 Task: Add an event with the title Second Project Evaluation and Lessons Learned Discussion, date '2024/03/04', time 7:30 AM to 9:30 AMand add a description: Emphasize the significance of clear communication throughout the exercise. Encourage catchers to use verbal cues, such as Ready? or Fall when ready, to establish a synchronized rhythm., put the event into Orange category . Add location for the event as: Glasgow, UK, logged in from the account softage.8@softage.netand send the event invitation to softage.6@softage.net and softage.7@softage.net. Set a reminder for the event 15 minutes before
Action: Mouse moved to (113, 153)
Screenshot: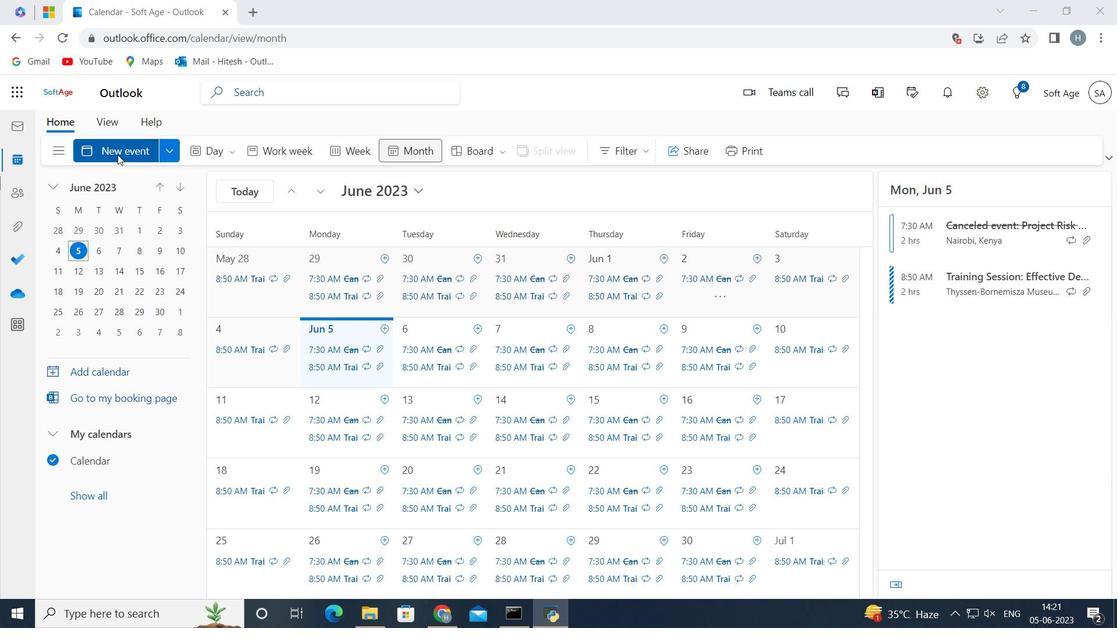 
Action: Mouse pressed left at (113, 153)
Screenshot: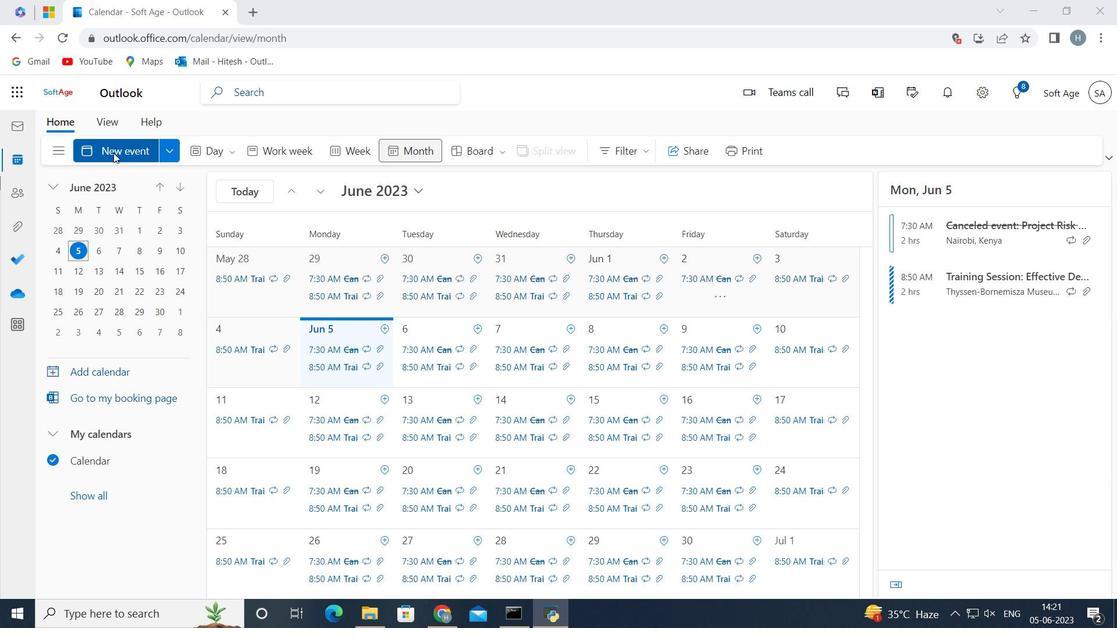 
Action: Mouse moved to (342, 236)
Screenshot: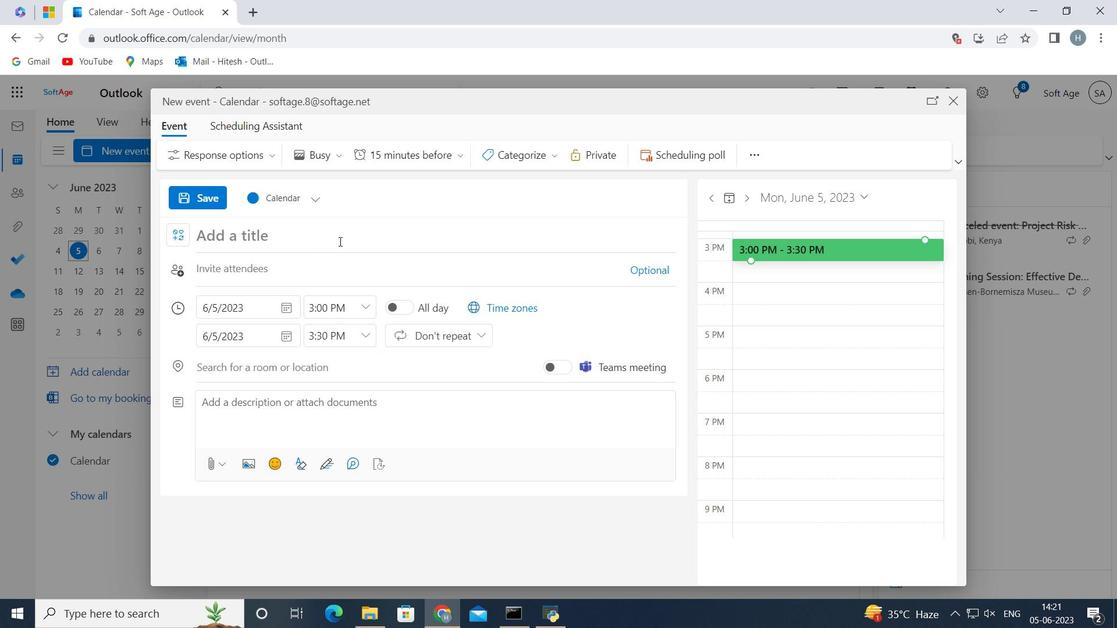 
Action: Mouse pressed left at (342, 236)
Screenshot: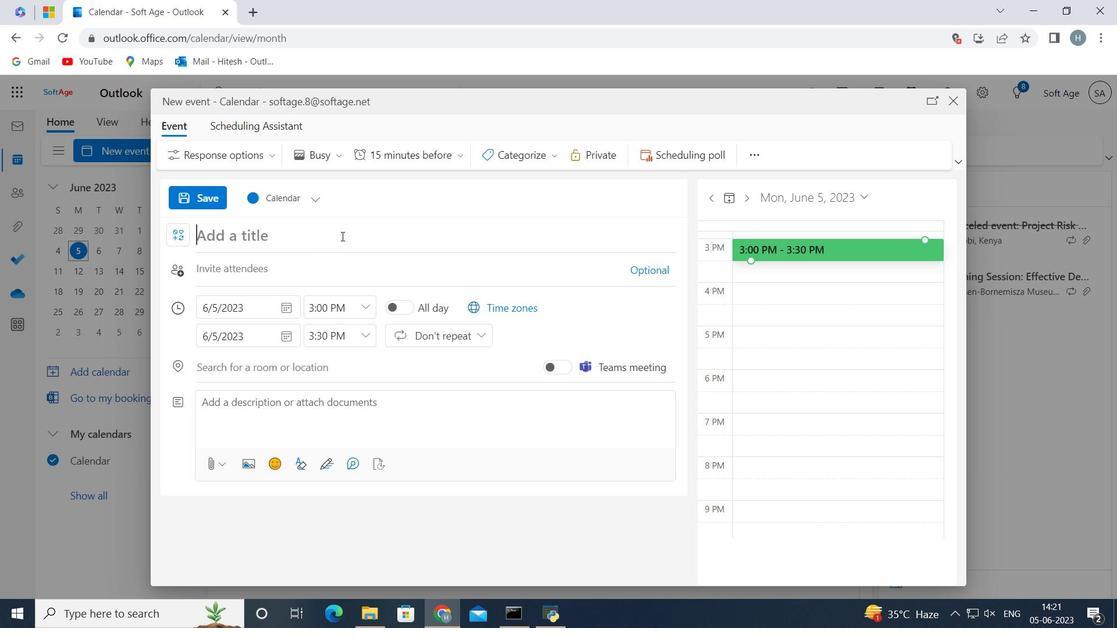 
Action: Key pressed <Key.shift>S
Screenshot: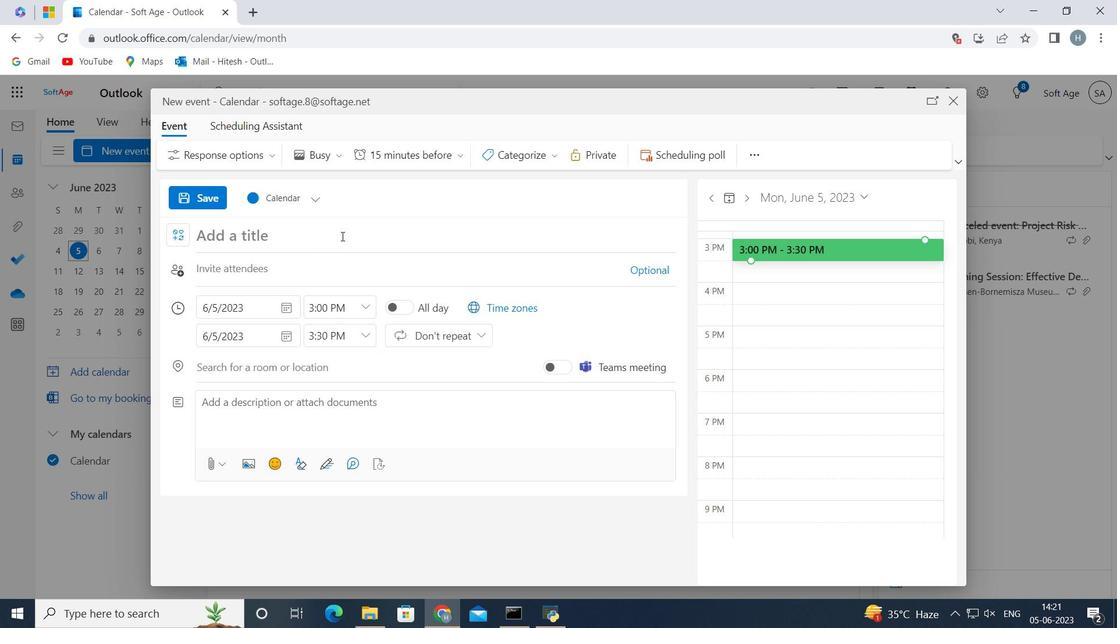 
Action: Mouse moved to (342, 235)
Screenshot: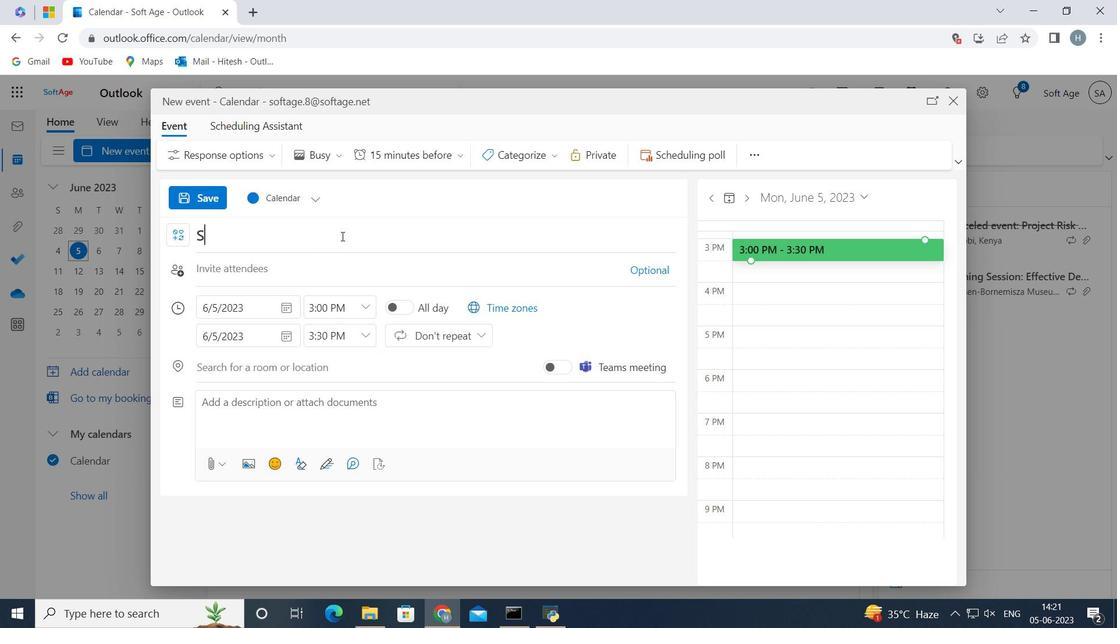 
Action: Key pressed econd<Key.space><Key.shift>Project<Key.space><Key.shift>Evaluation<Key.space>and<Key.space><Key.shift>Lessons<Key.space><Key.shift>Learned<Key.space><Key.shift>Discussion<Key.space>
Screenshot: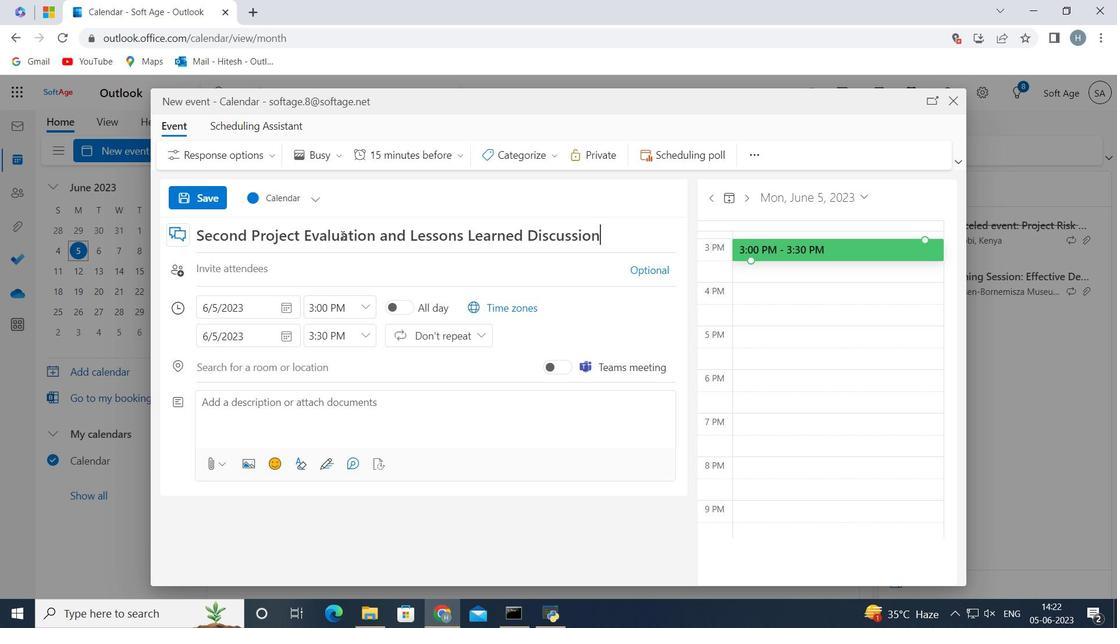 
Action: Mouse moved to (286, 311)
Screenshot: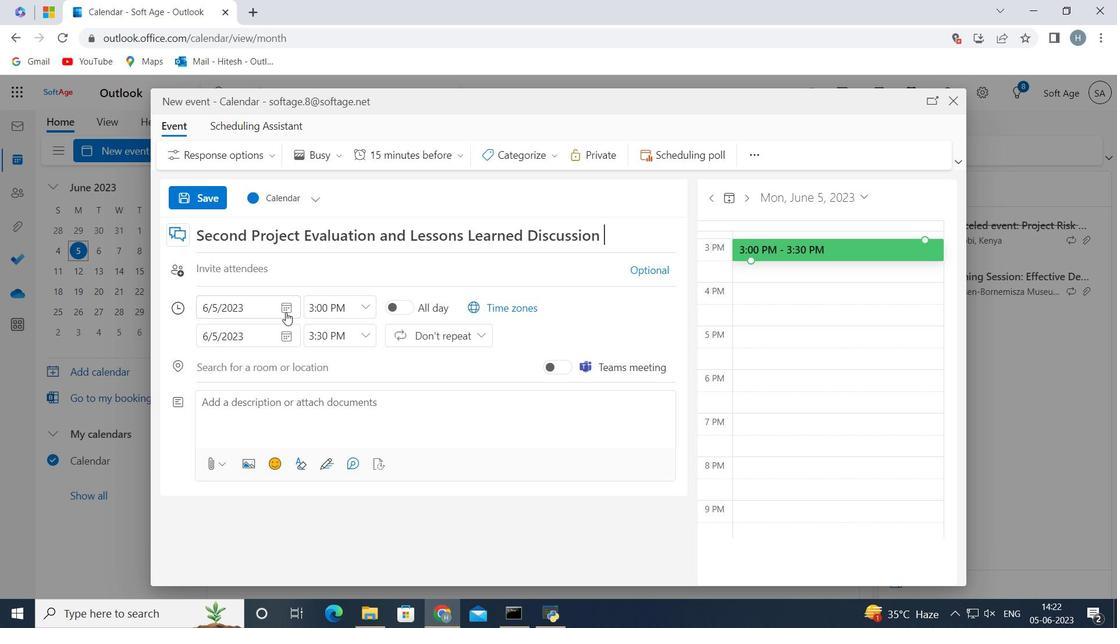 
Action: Mouse pressed left at (286, 311)
Screenshot: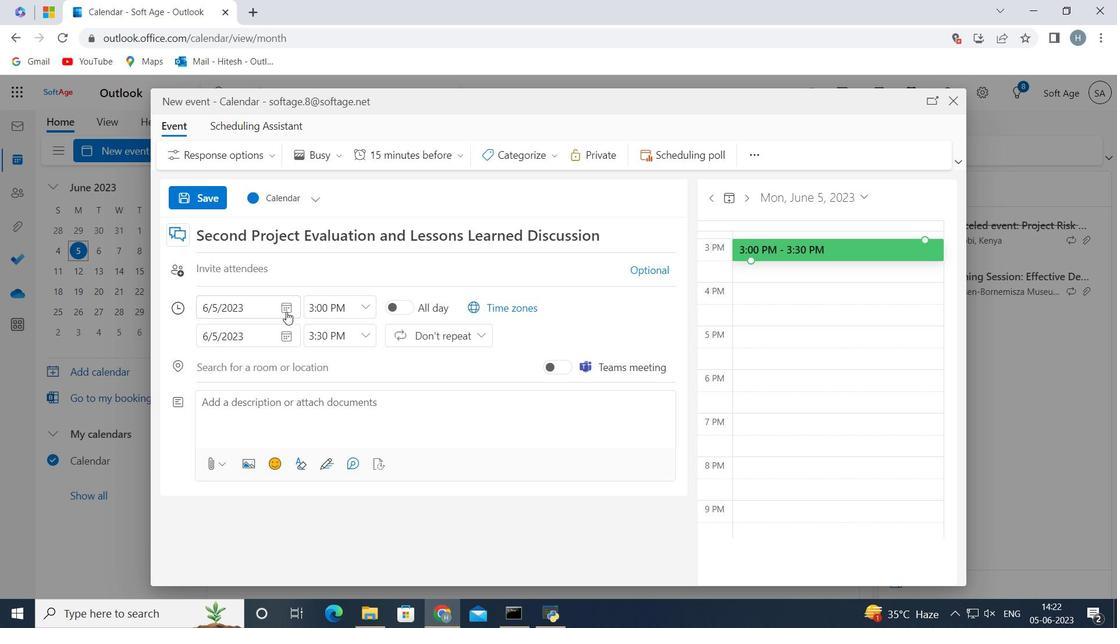 
Action: Mouse moved to (246, 339)
Screenshot: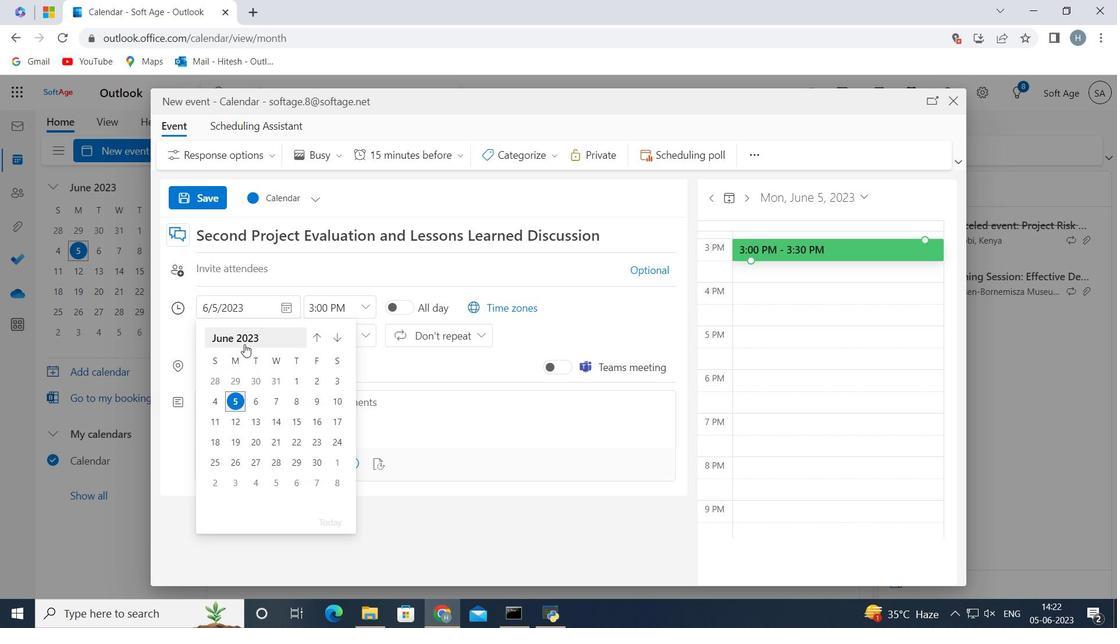 
Action: Mouse pressed left at (246, 339)
Screenshot: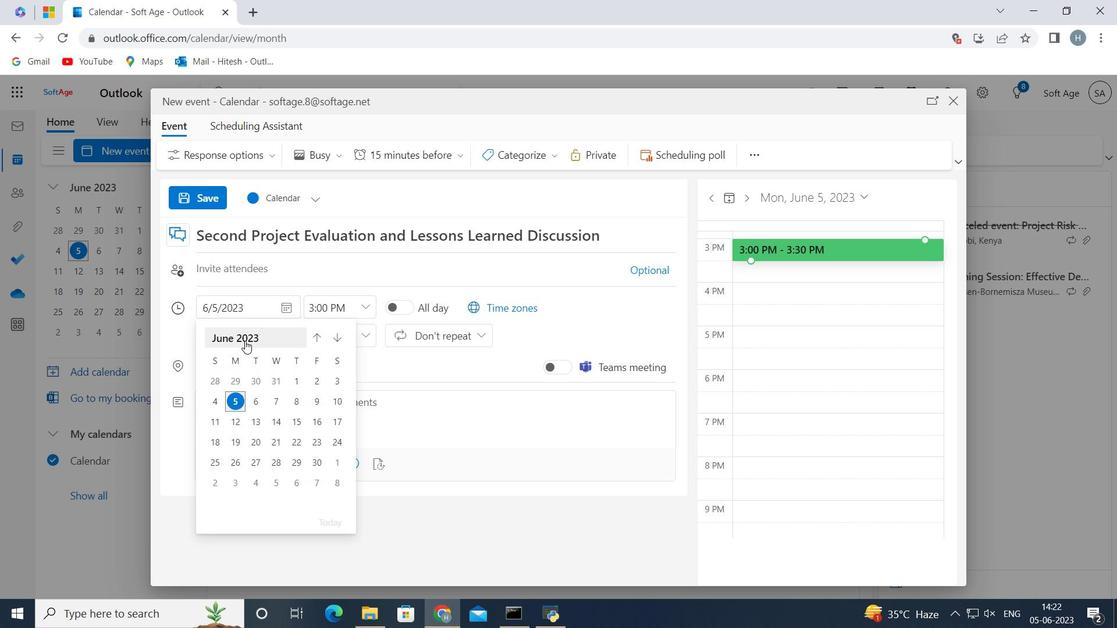 
Action: Mouse pressed left at (246, 339)
Screenshot: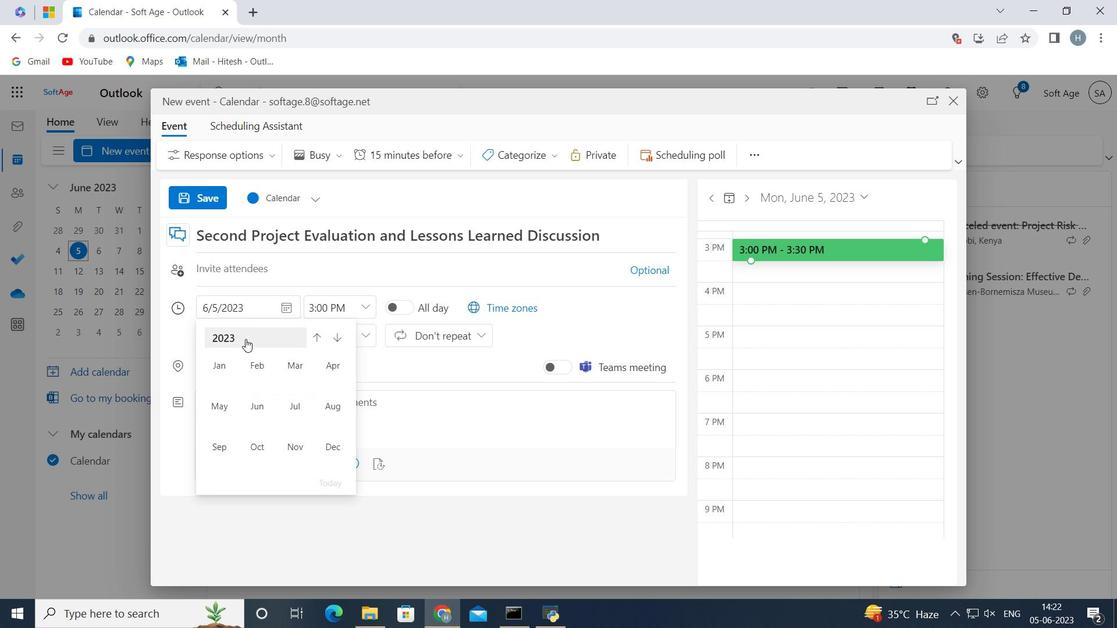 
Action: Mouse moved to (215, 406)
Screenshot: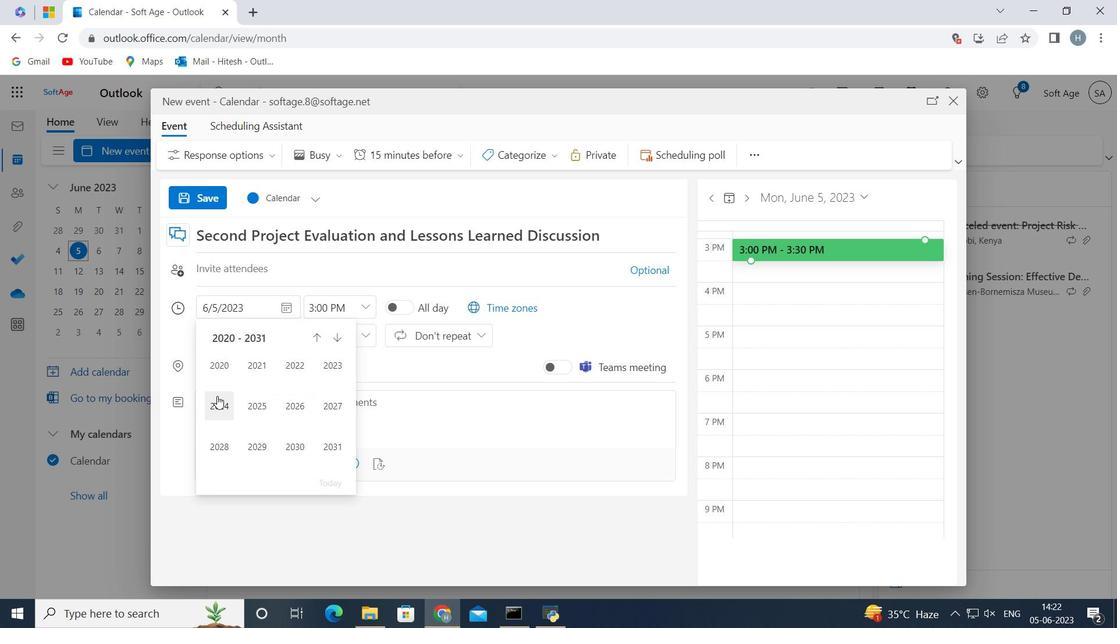 
Action: Mouse pressed left at (215, 406)
Screenshot: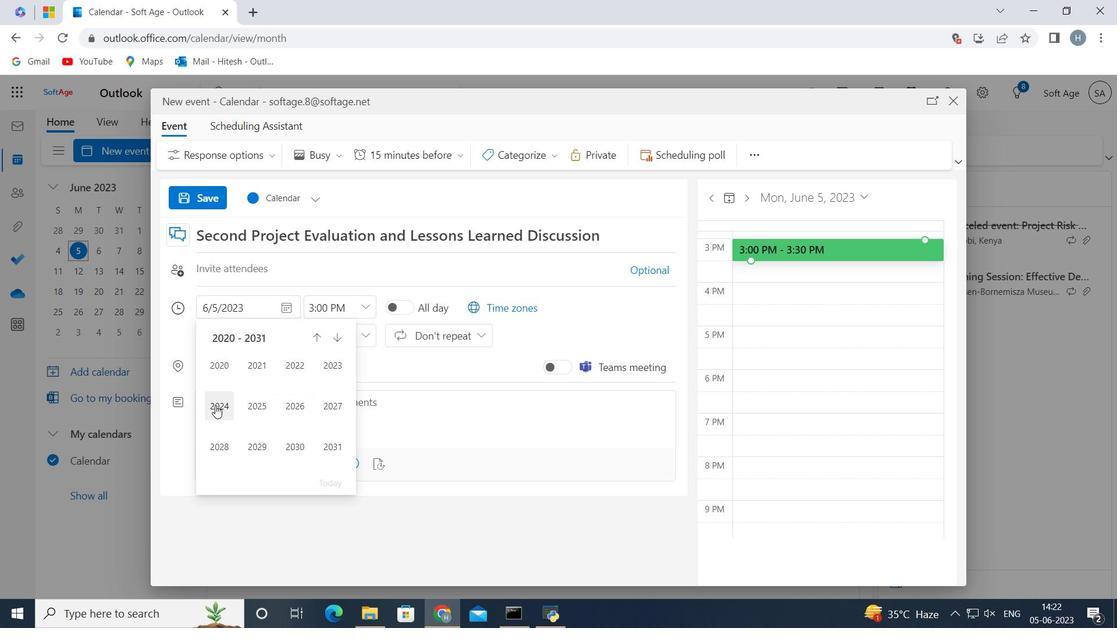 
Action: Mouse moved to (300, 363)
Screenshot: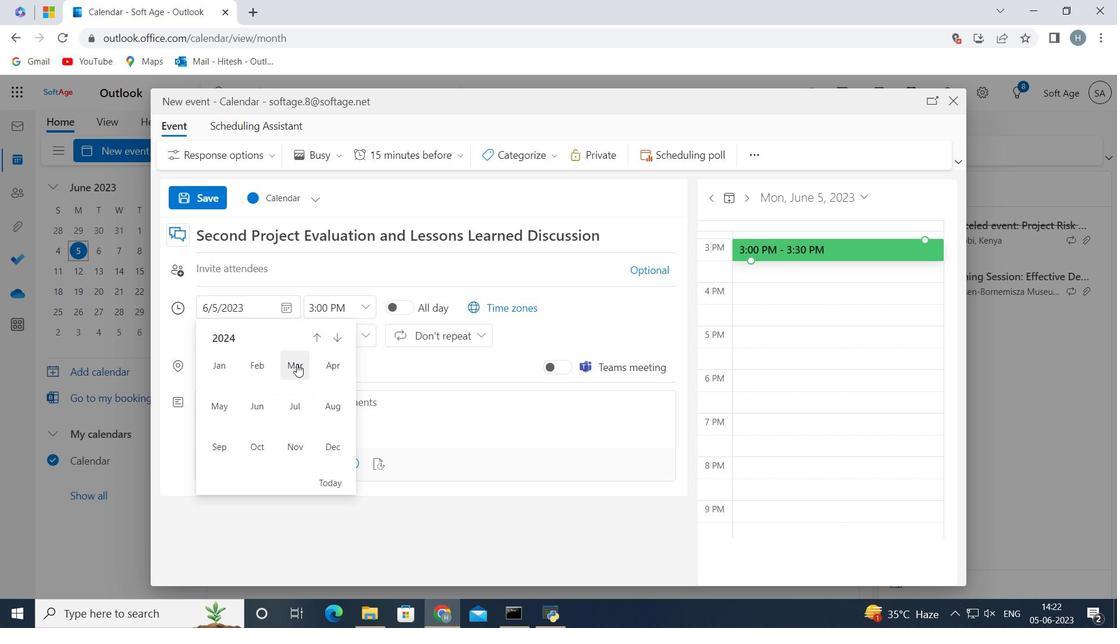 
Action: Mouse pressed left at (300, 363)
Screenshot: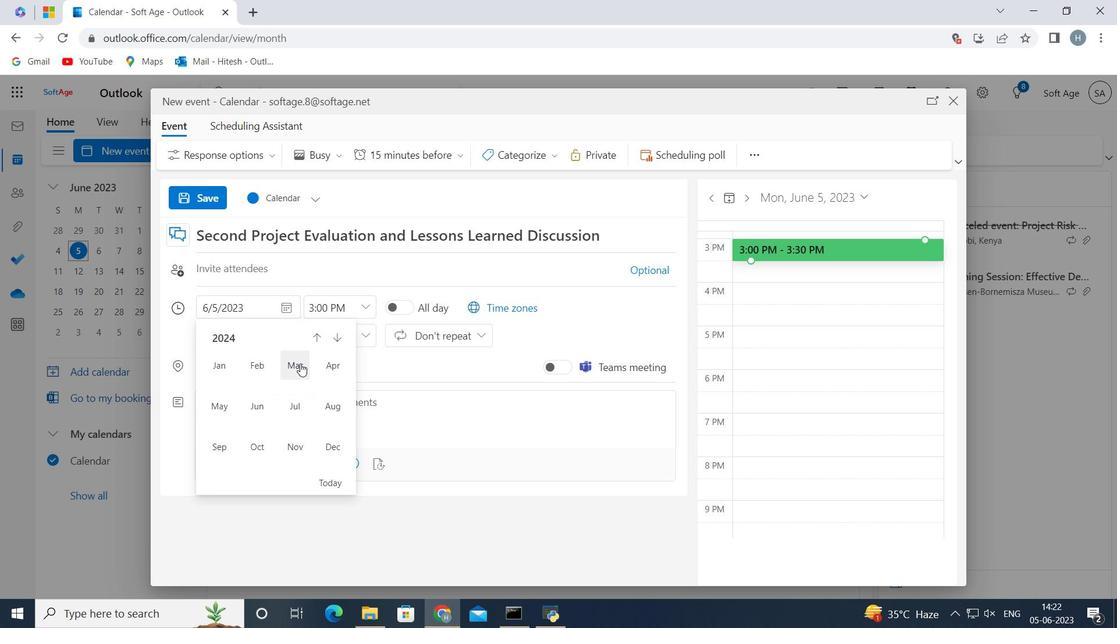 
Action: Mouse moved to (237, 398)
Screenshot: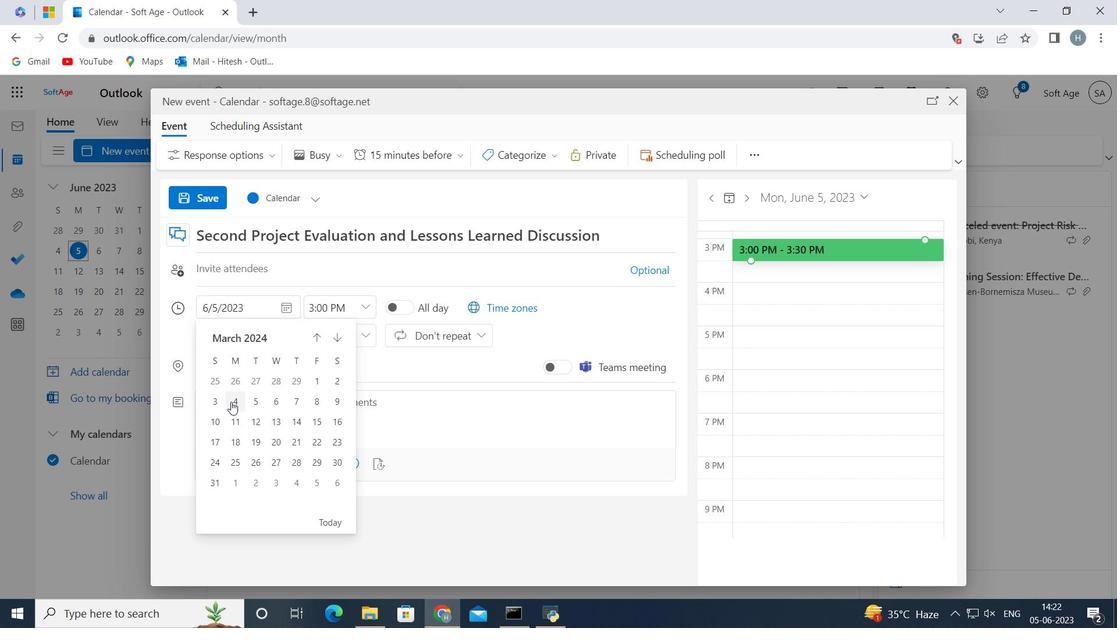 
Action: Mouse pressed left at (237, 398)
Screenshot: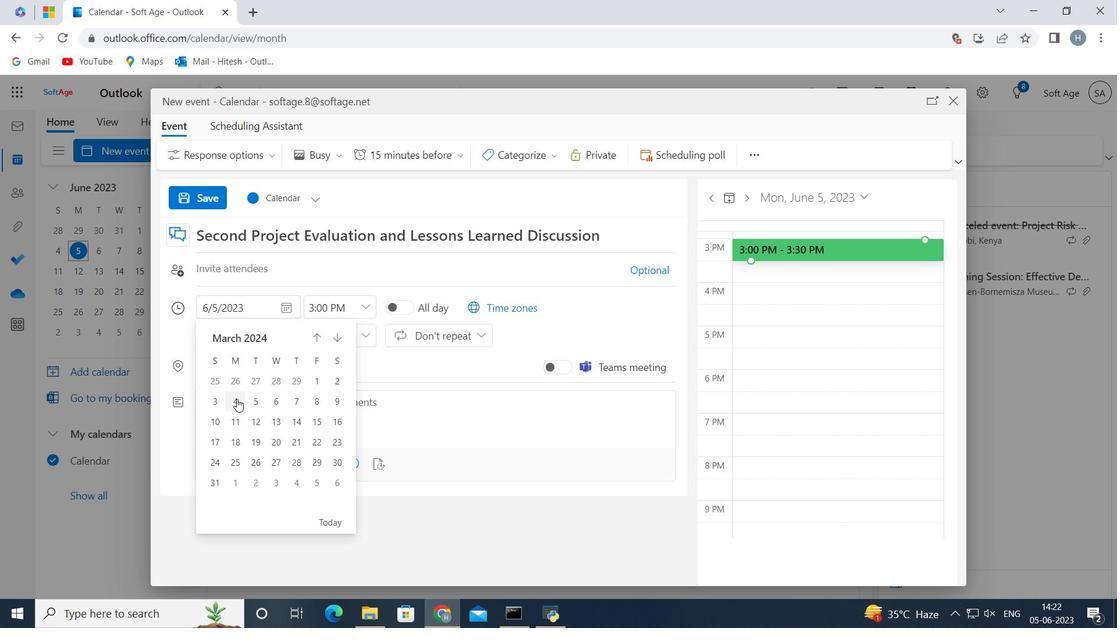 
Action: Mouse moved to (367, 309)
Screenshot: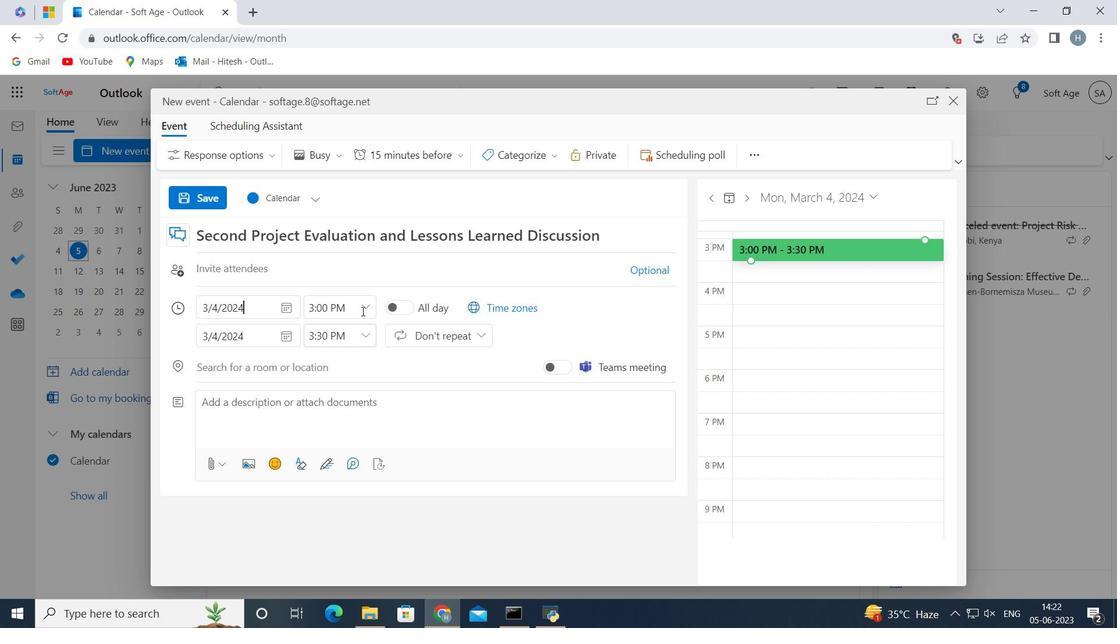 
Action: Mouse pressed left at (367, 309)
Screenshot: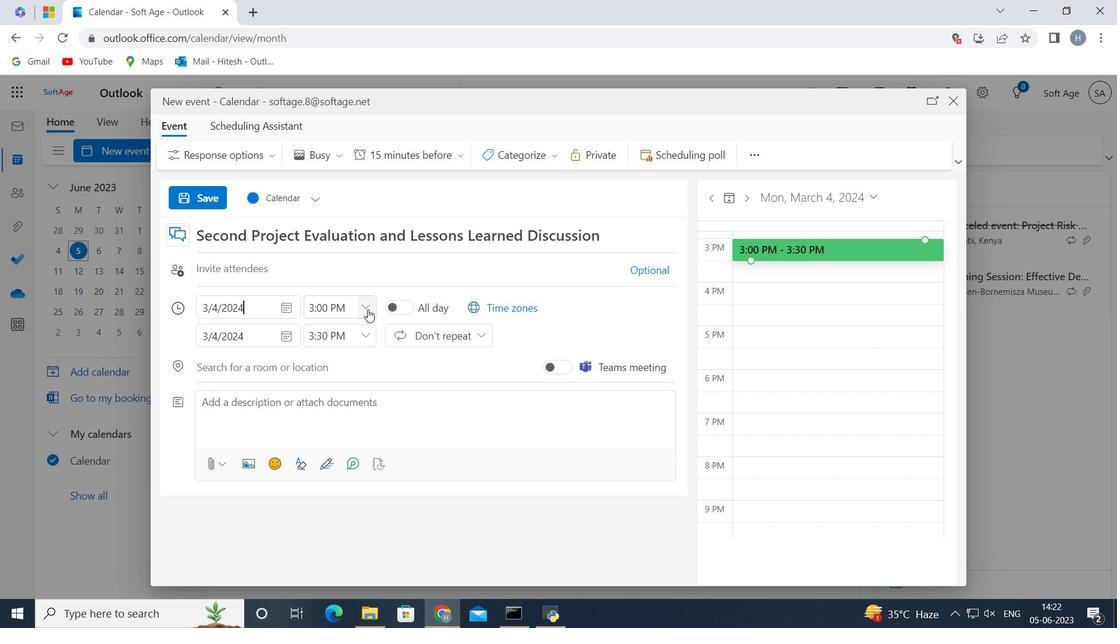 
Action: Mouse moved to (349, 369)
Screenshot: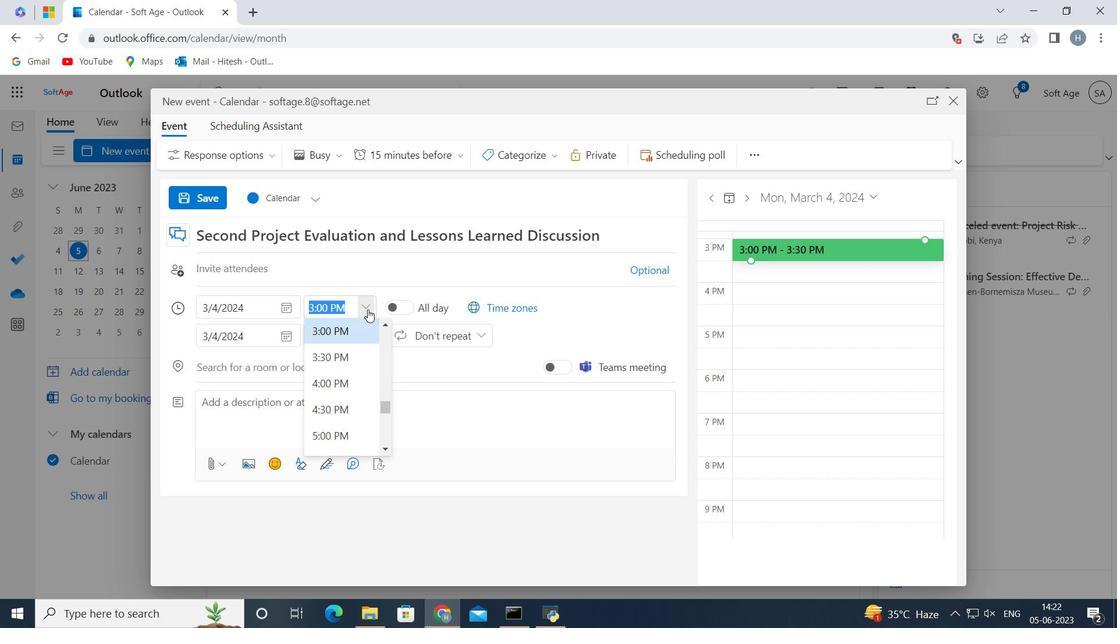
Action: Mouse scrolled (349, 370) with delta (0, 0)
Screenshot: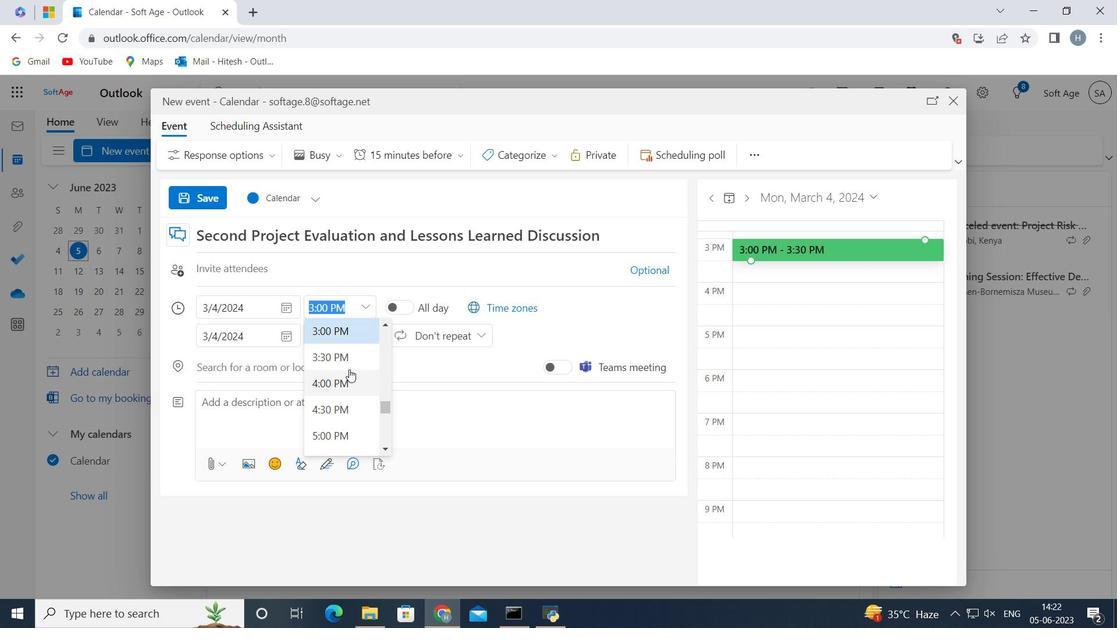 
Action: Mouse scrolled (349, 370) with delta (0, 0)
Screenshot: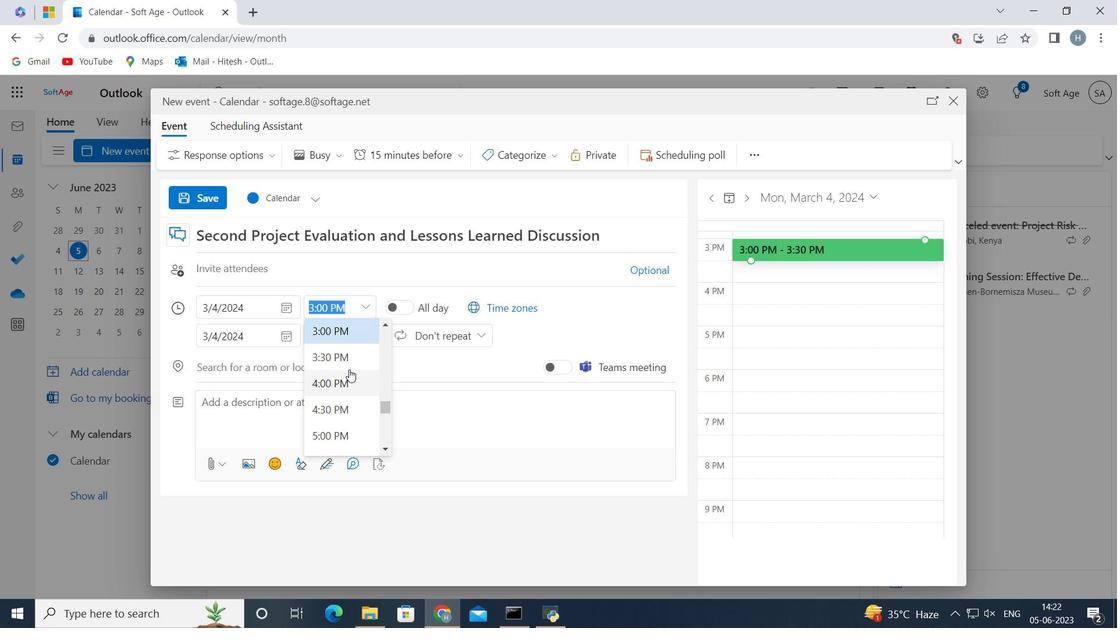 
Action: Mouse scrolled (349, 370) with delta (0, 0)
Screenshot: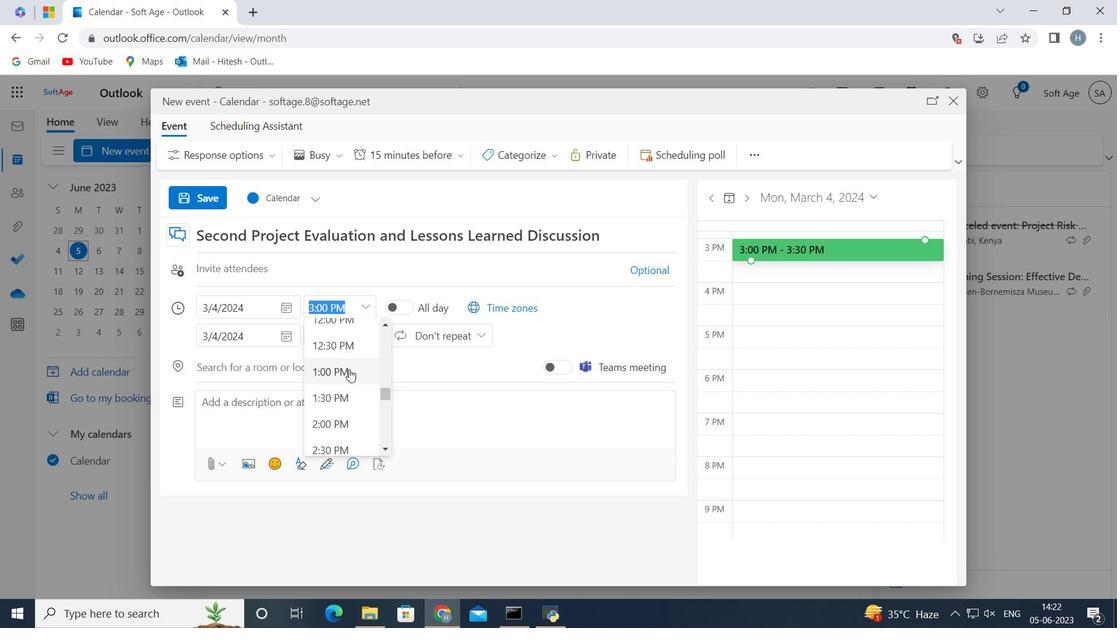 
Action: Mouse scrolled (349, 370) with delta (0, 0)
Screenshot: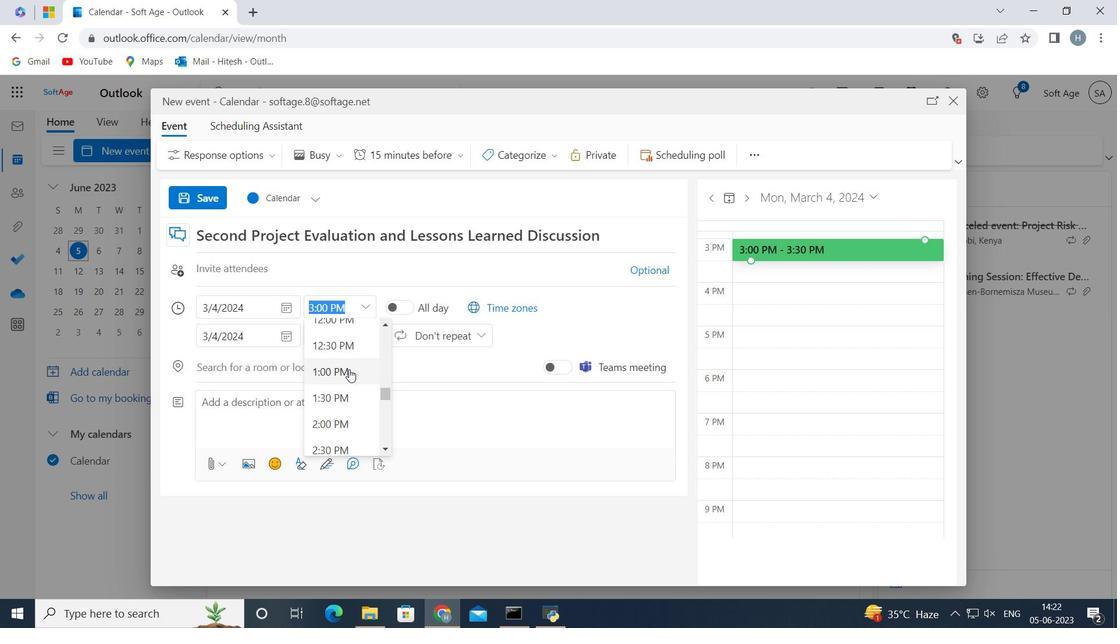 
Action: Mouse scrolled (349, 370) with delta (0, 0)
Screenshot: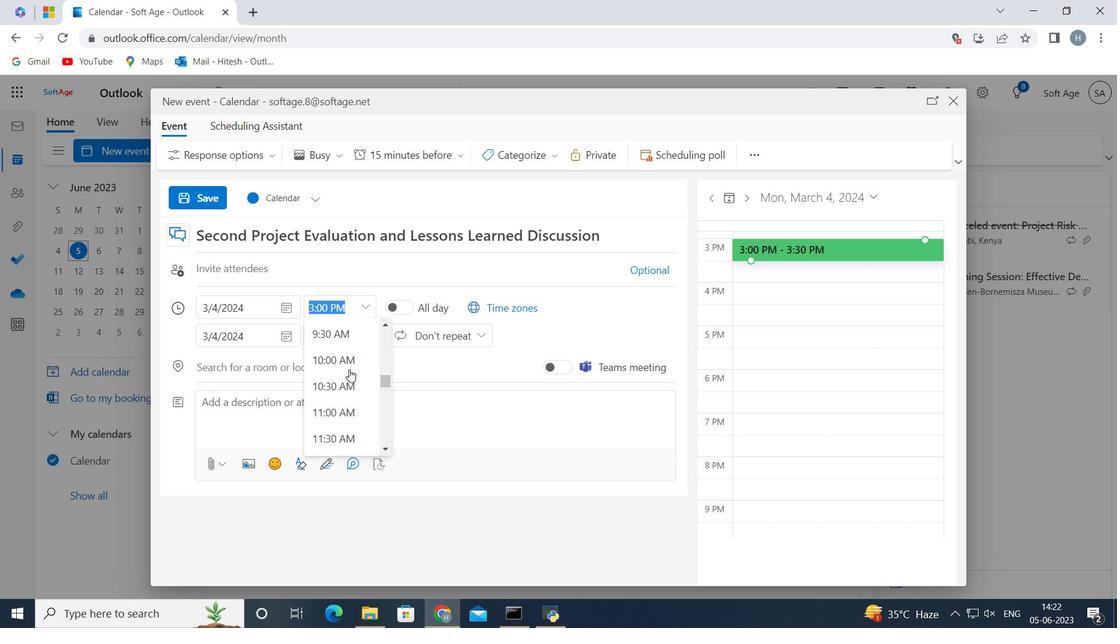 
Action: Mouse scrolled (349, 370) with delta (0, 0)
Screenshot: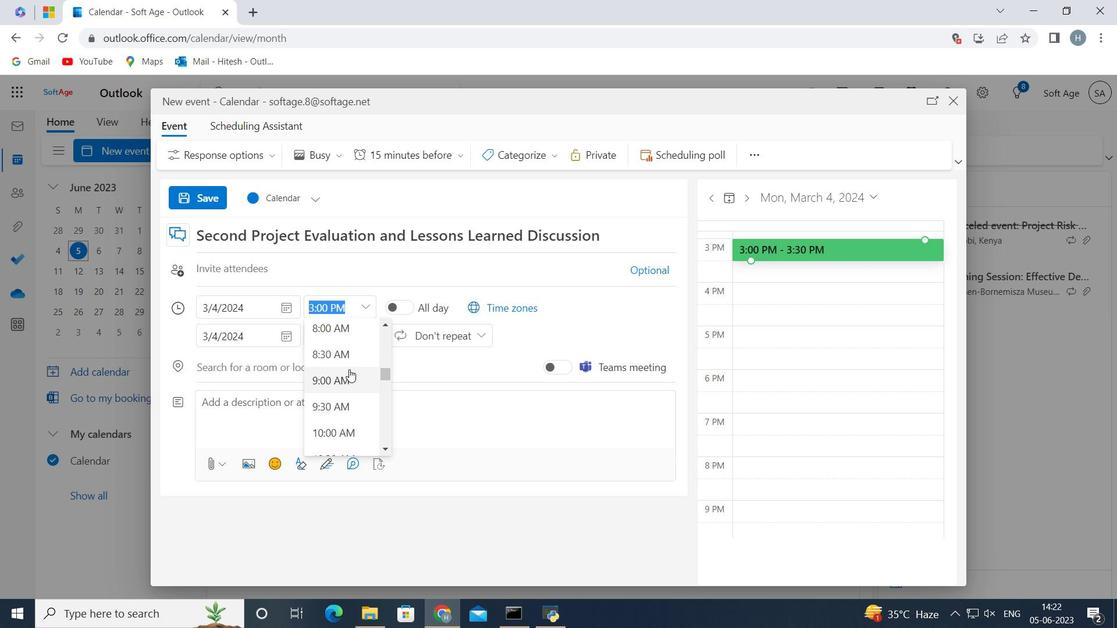
Action: Mouse moved to (329, 372)
Screenshot: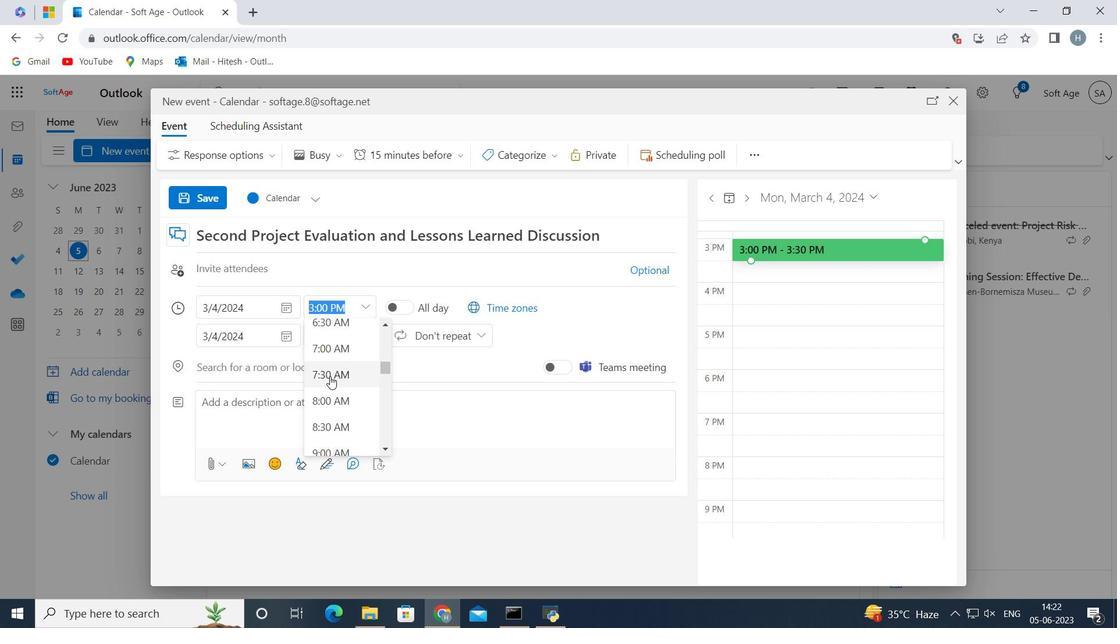 
Action: Mouse pressed left at (329, 372)
Screenshot: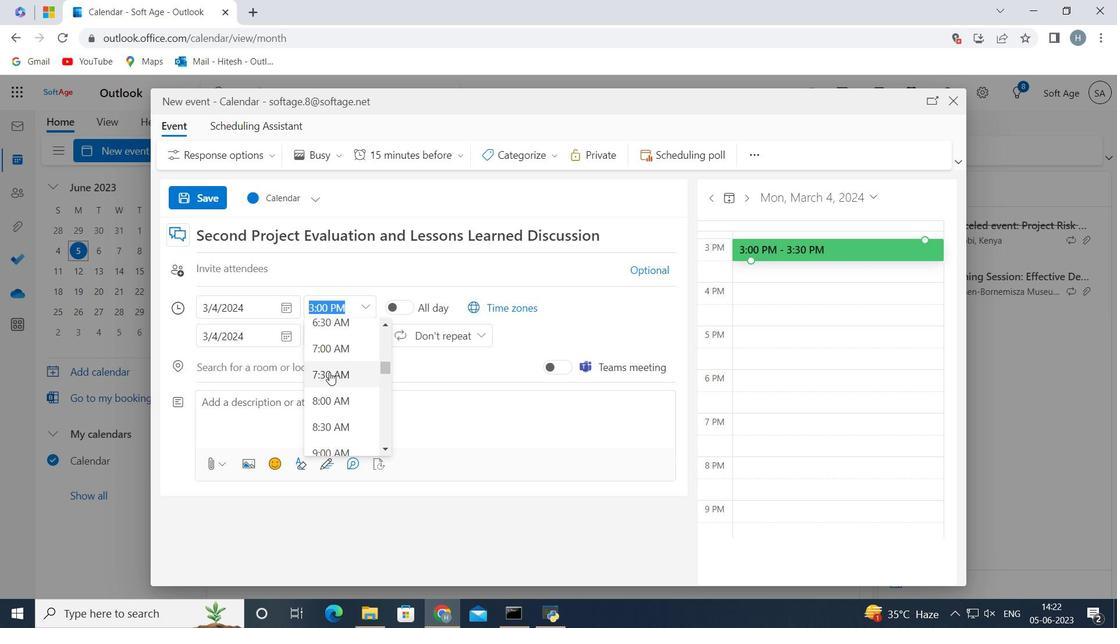 
Action: Mouse moved to (368, 333)
Screenshot: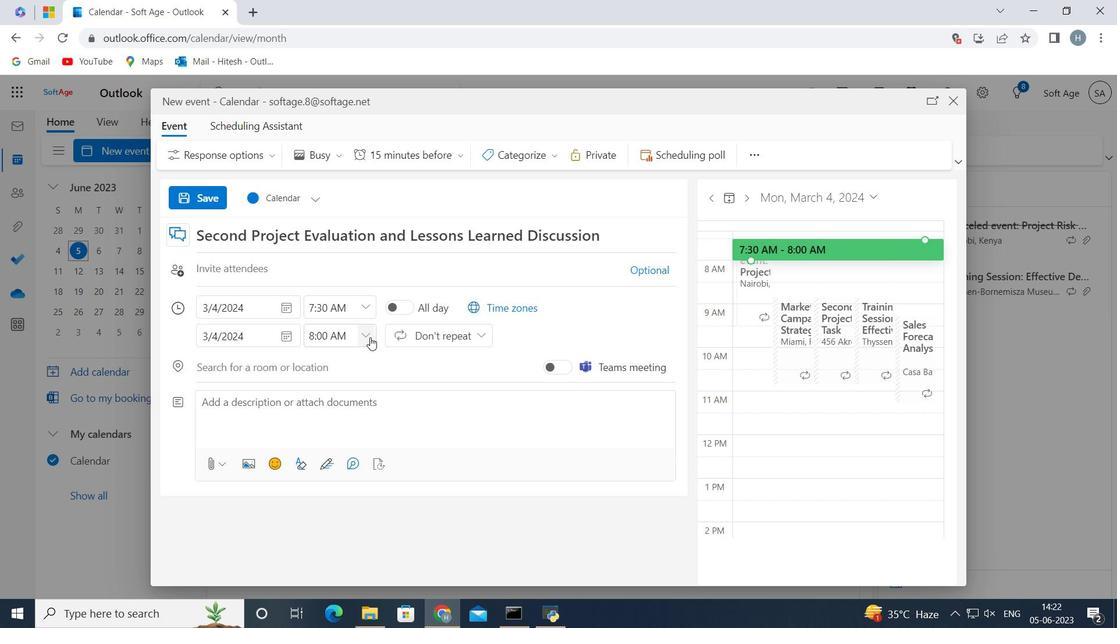 
Action: Mouse pressed left at (368, 333)
Screenshot: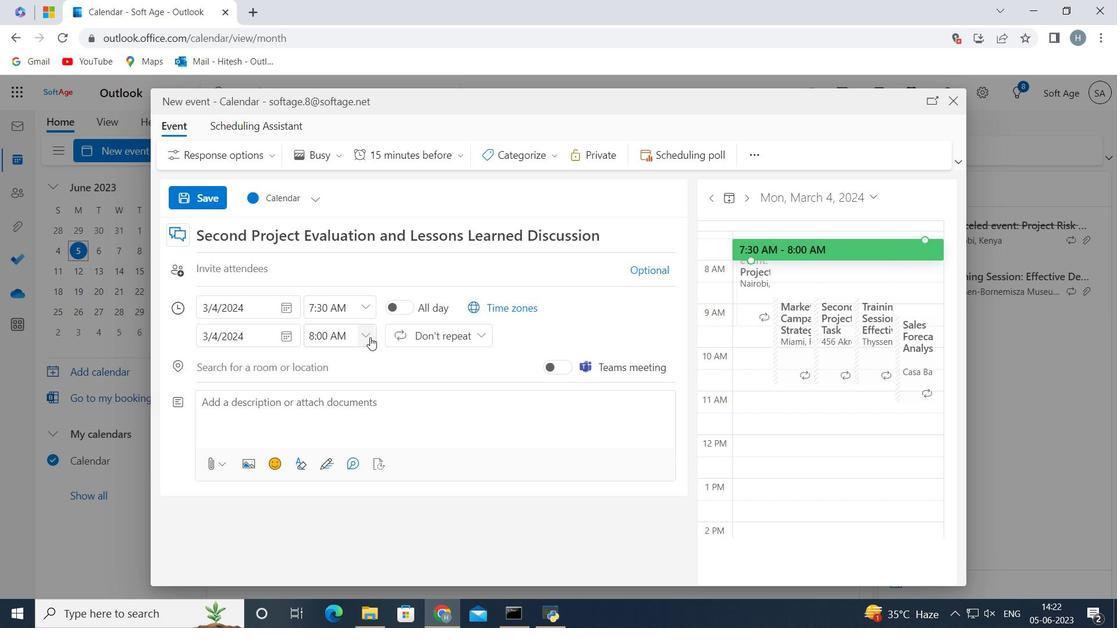 
Action: Mouse moved to (364, 439)
Screenshot: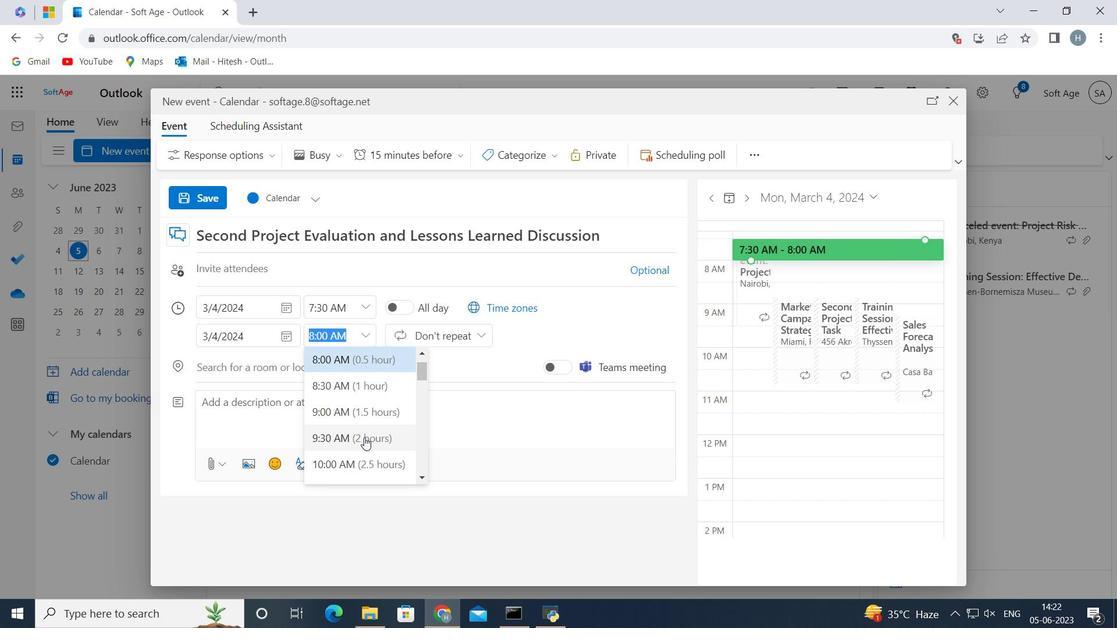 
Action: Mouse pressed left at (364, 439)
Screenshot: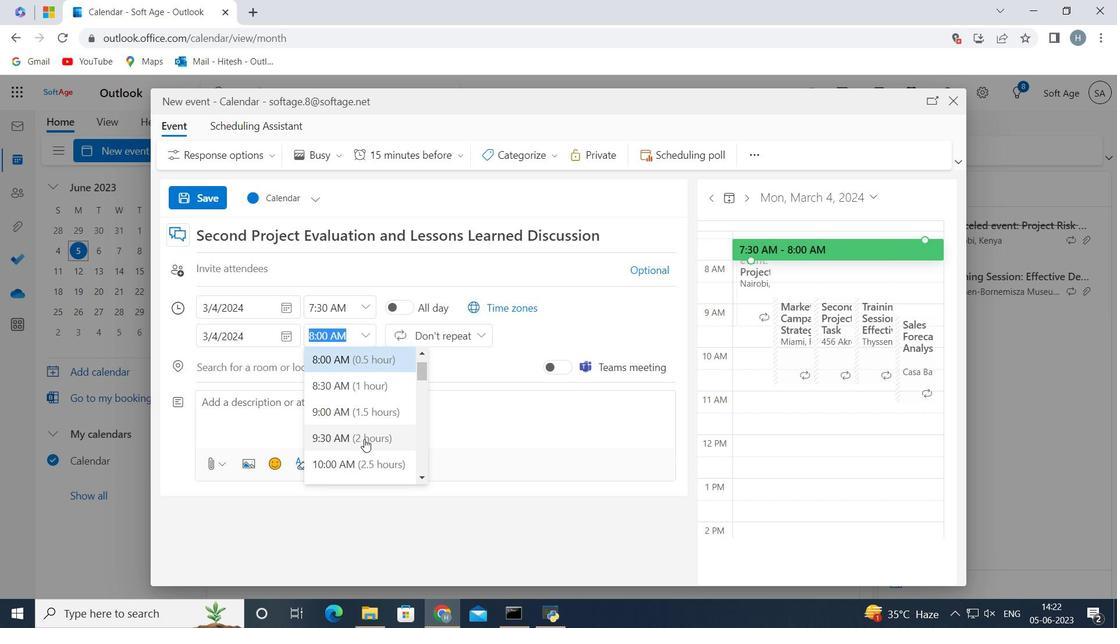 
Action: Mouse moved to (304, 413)
Screenshot: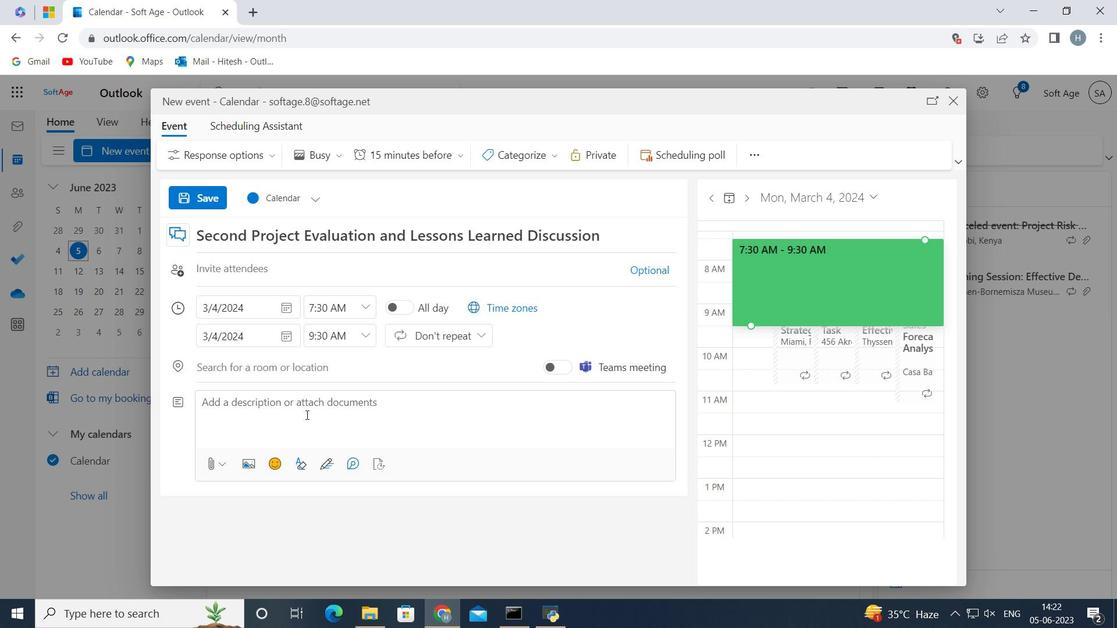 
Action: Mouse pressed left at (304, 413)
Screenshot: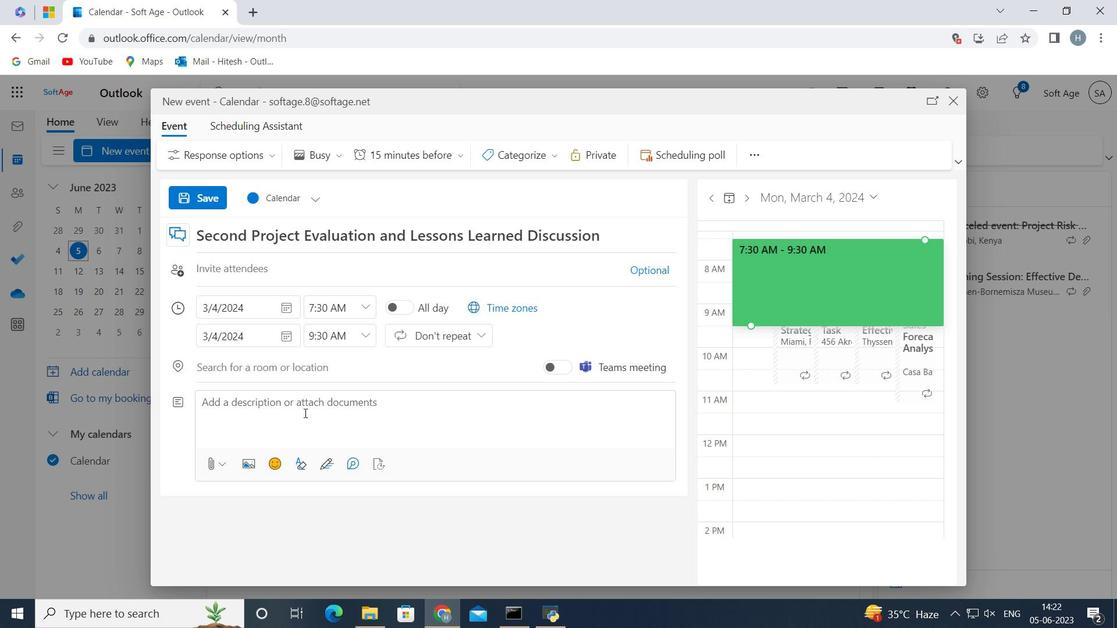 
Action: Key pressed <Key.shift>Emphasize<Key.space>the<Key.space>significance<Key.space>of<Key.space>clear<Key.space>communication<Key.space>throughout<Key.space>the<Key.space>exercise.<Key.space><Key.shift>Encourage<Key.space>catchers<Key.space>to<Key.space>use<Key.space>verbal<Key.space>cues,<Key.space>such<Key.space>as<Key.space>ready<Key.space><Key.shift_r>?<Key.space>p<Key.backspace>or<Key.space><Key.shift><Key.shift><Key.shift><Key.shift><Key.shift><Key.shift><Key.shift><Key.shift><Key.shift><Key.shift>Fall<Key.space>when<Key.space>ready,<Key.space>to<Key.space>establish<Key.space>a<Key.space>synchri<Key.backspace>onized<Key.space>ryt<Key.backspace><Key.backspace>hythm.<Key.space>
Screenshot: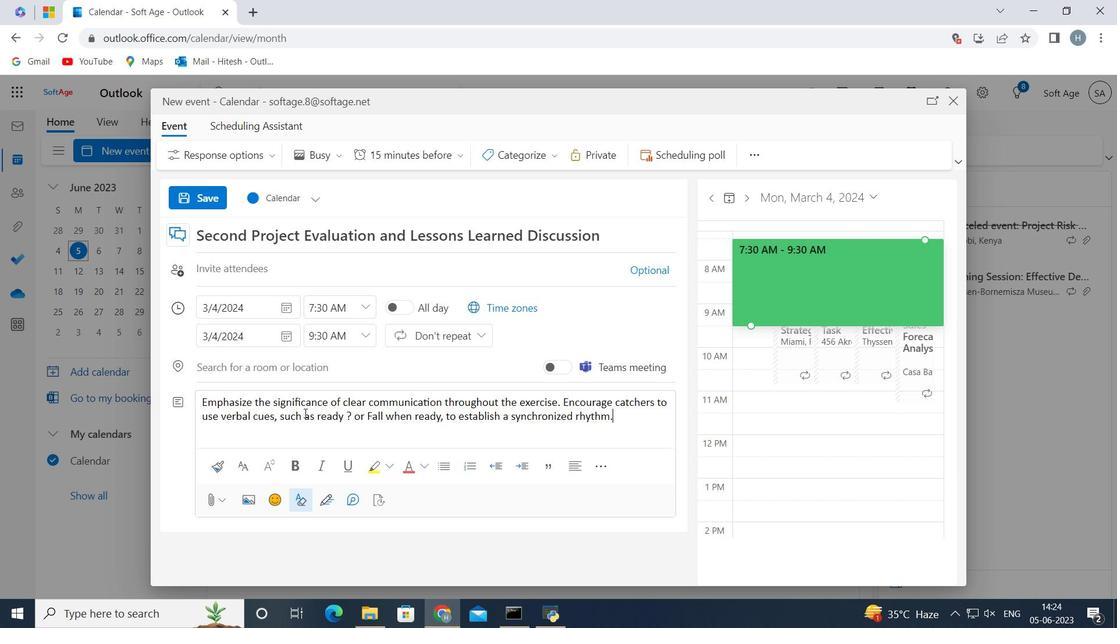 
Action: Mouse moved to (547, 157)
Screenshot: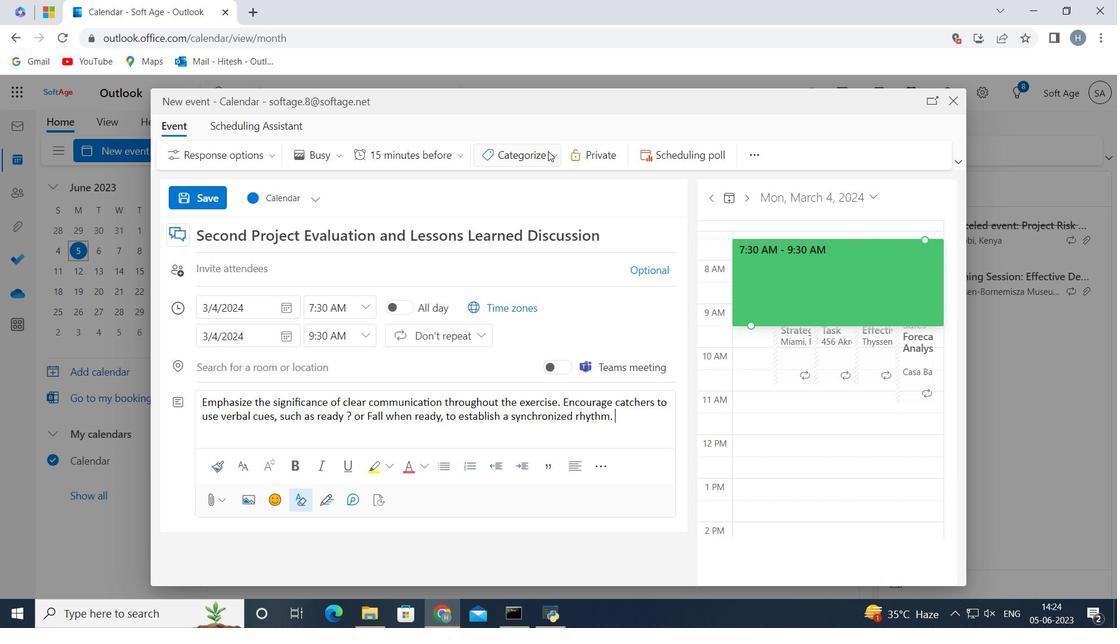 
Action: Mouse pressed left at (547, 157)
Screenshot: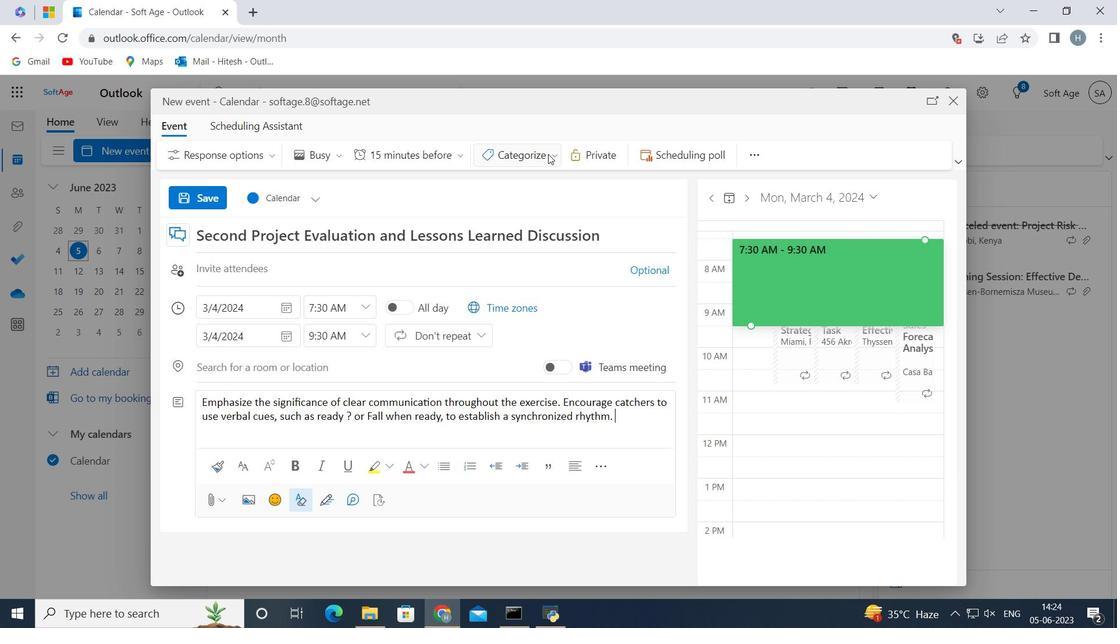 
Action: Mouse moved to (548, 229)
Screenshot: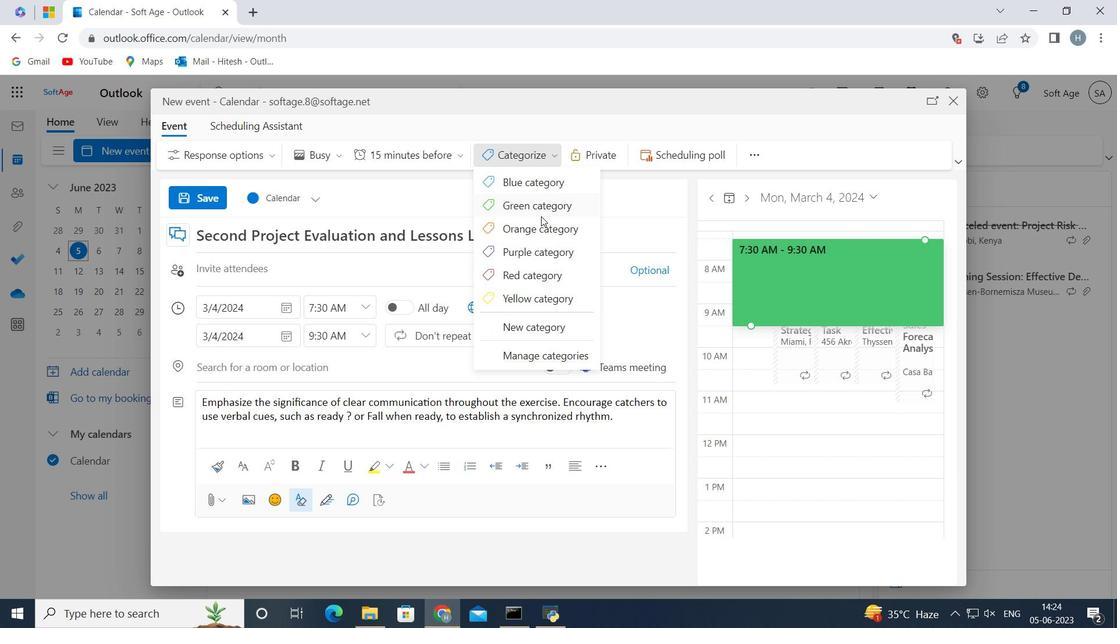 
Action: Mouse pressed left at (548, 229)
Screenshot: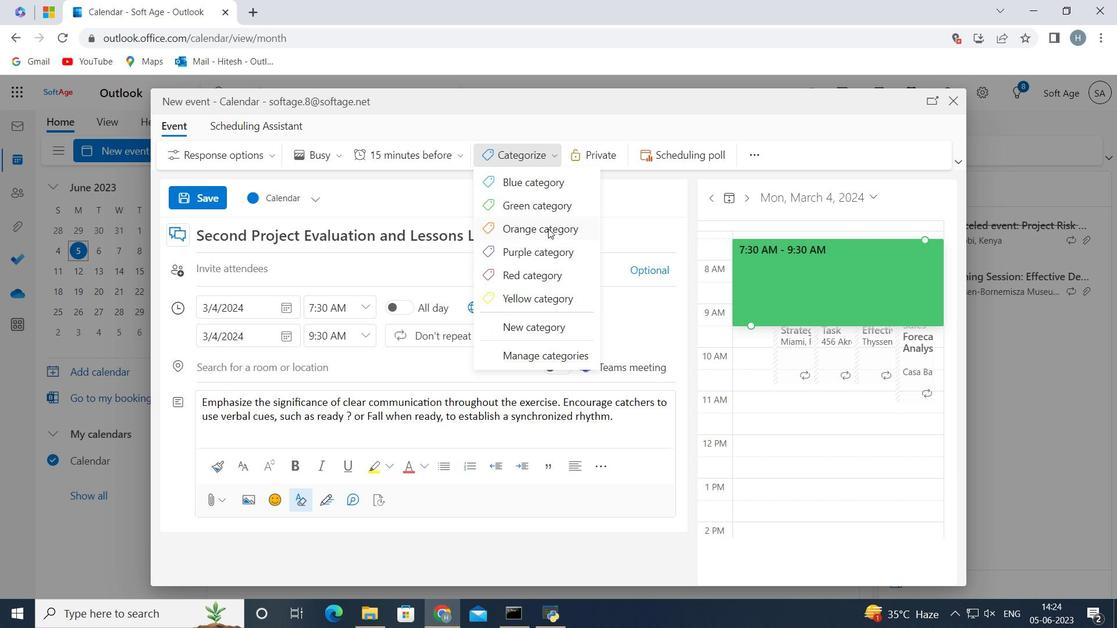 
Action: Mouse moved to (355, 365)
Screenshot: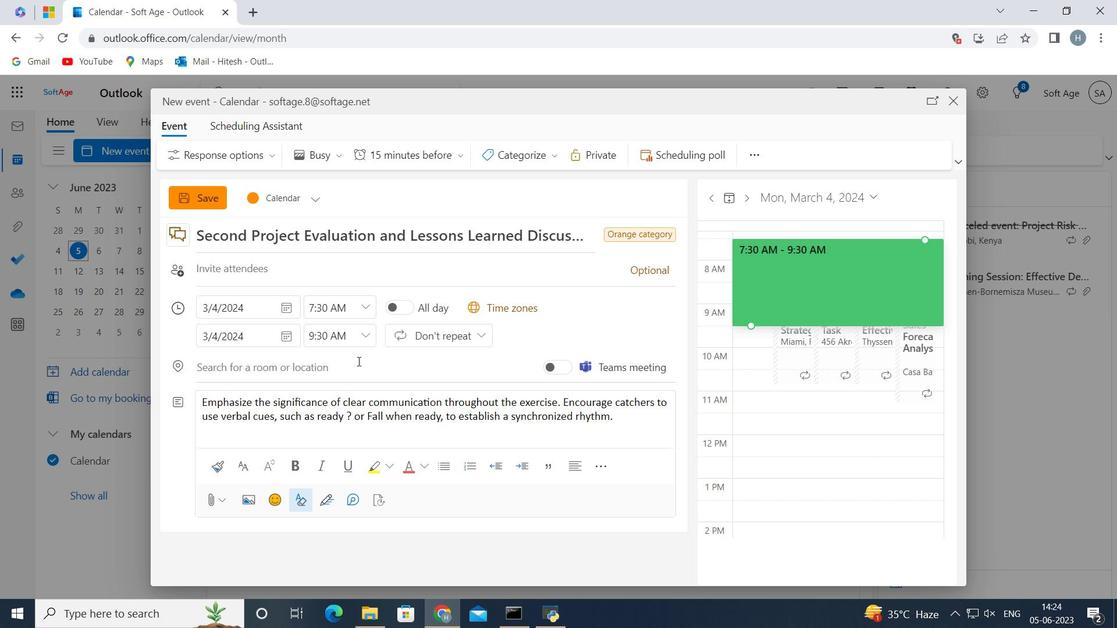 
Action: Mouse pressed left at (355, 365)
Screenshot: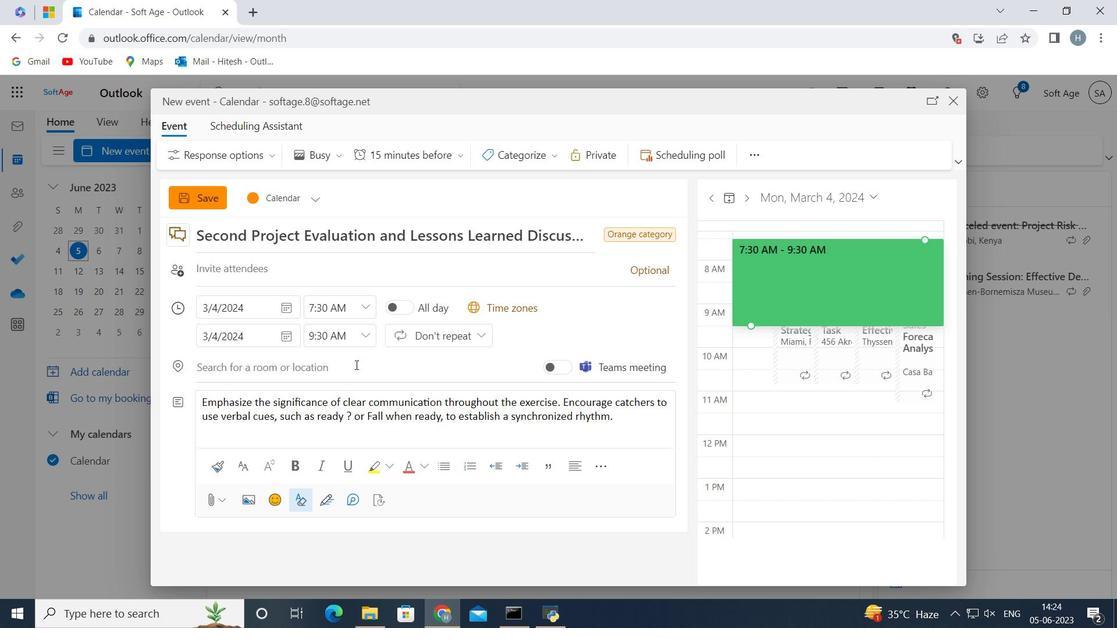 
Action: Key pressed <Key.shift>Glasgow,<Key.space><Key.shift><Key.shift><Key.shift>UK<Key.space>
Screenshot: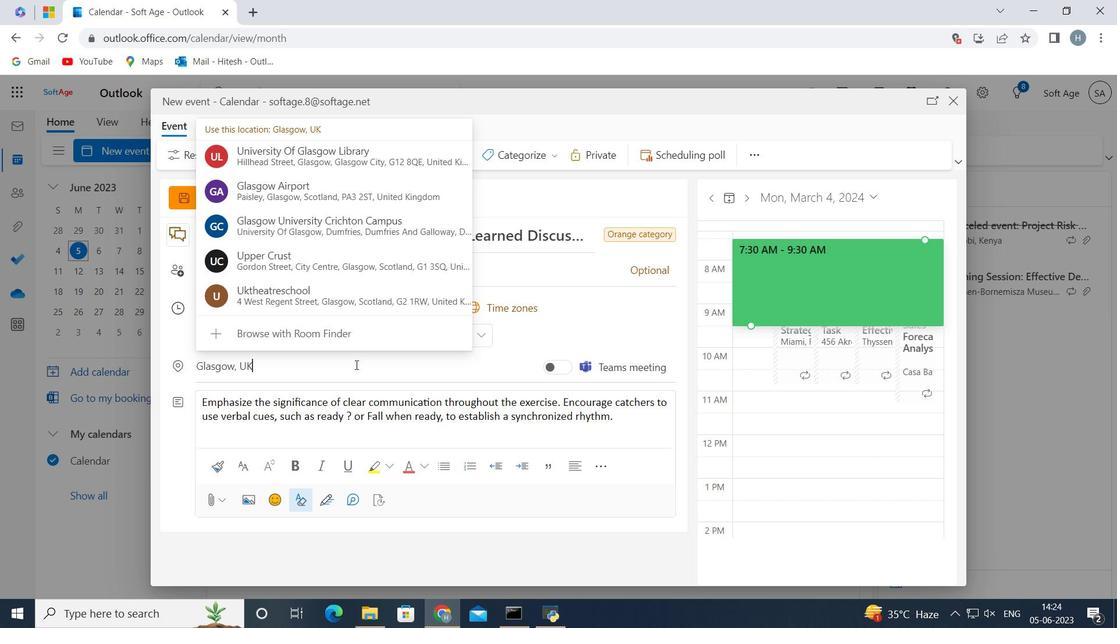 
Action: Mouse moved to (618, 312)
Screenshot: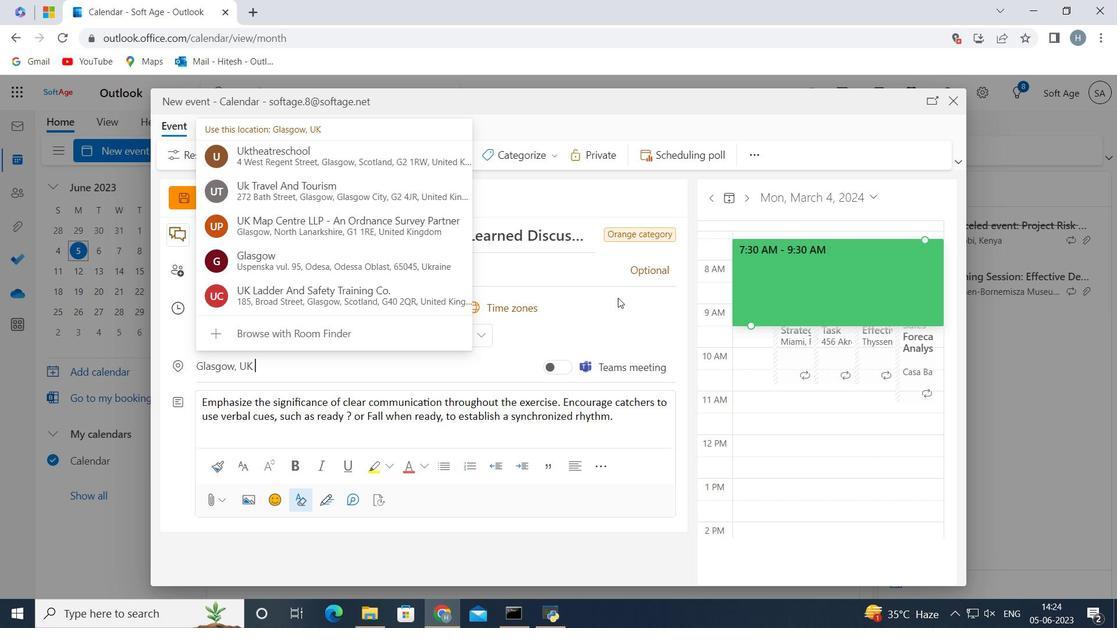
Action: Mouse pressed left at (618, 312)
Screenshot: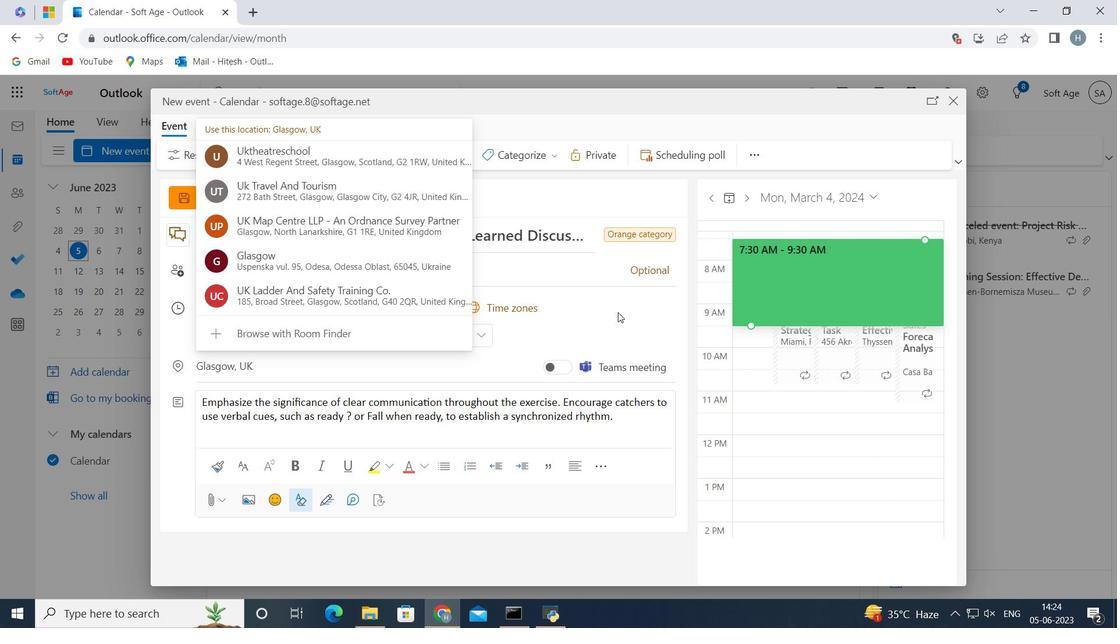 
Action: Mouse moved to (469, 276)
Screenshot: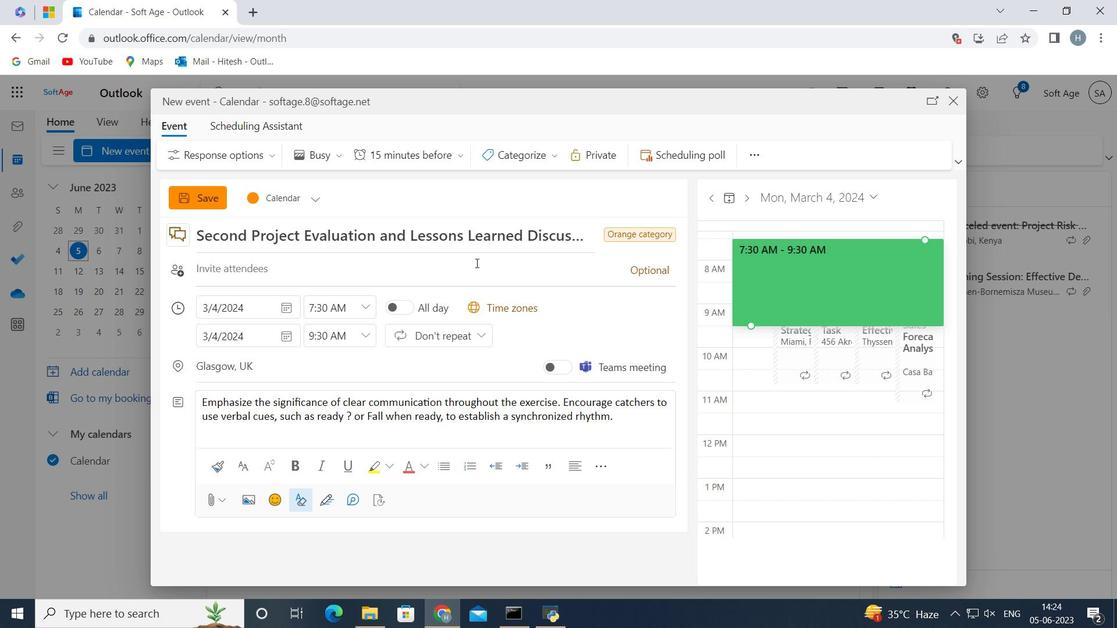 
Action: Mouse pressed left at (469, 276)
Screenshot: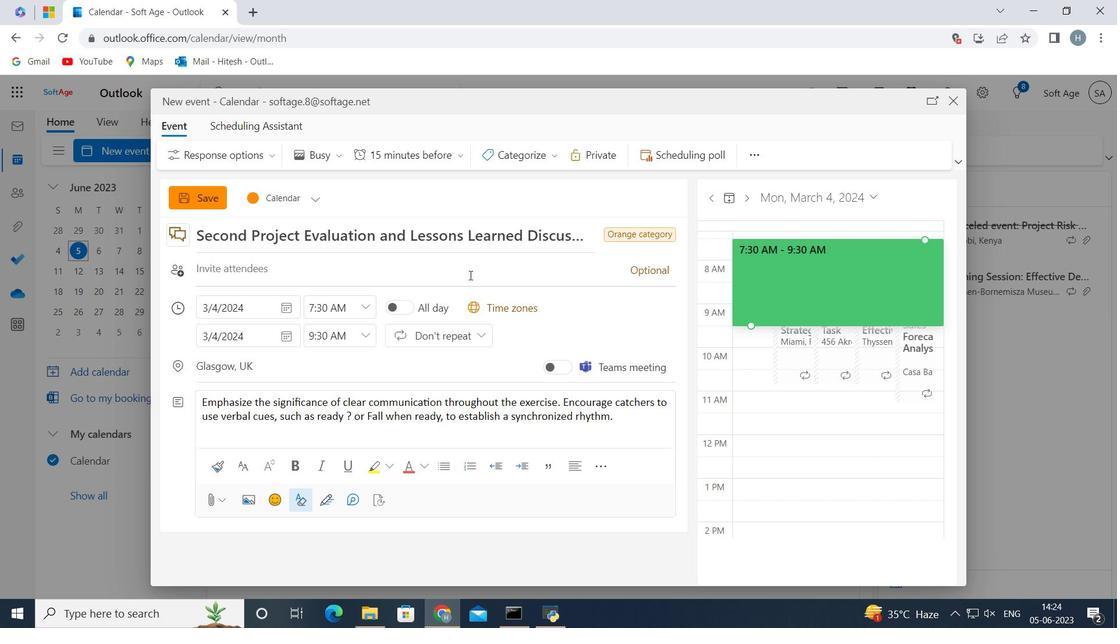 
Action: Key pressed softage.6<Key.shift>
Screenshot: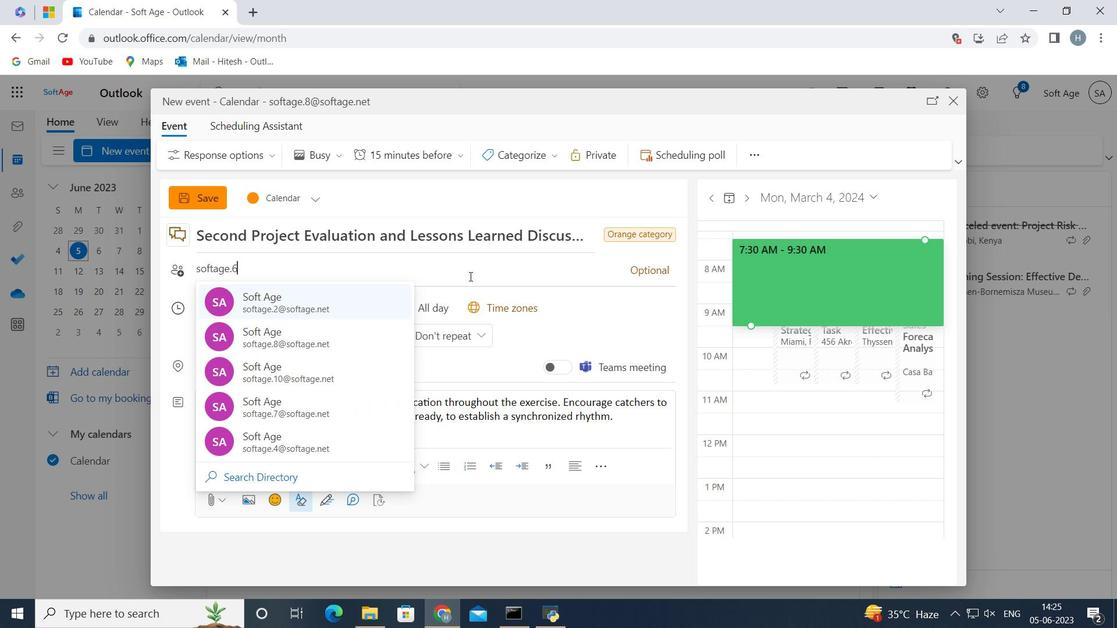
Action: Mouse moved to (469, 276)
Screenshot: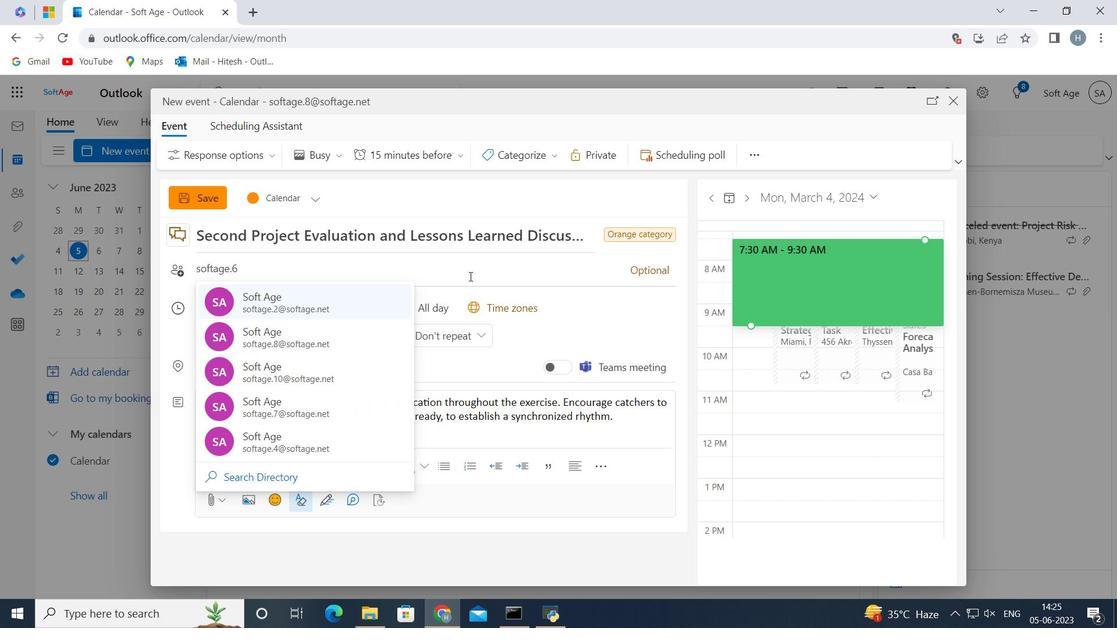 
Action: Key pressed @softage.net
Screenshot: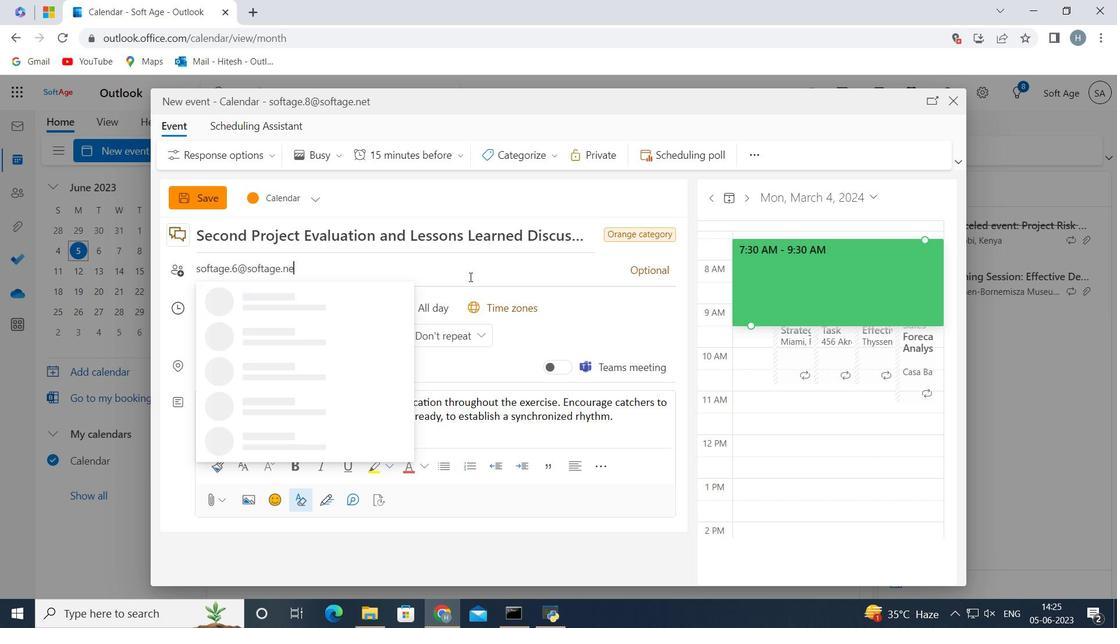 
Action: Mouse moved to (316, 306)
Screenshot: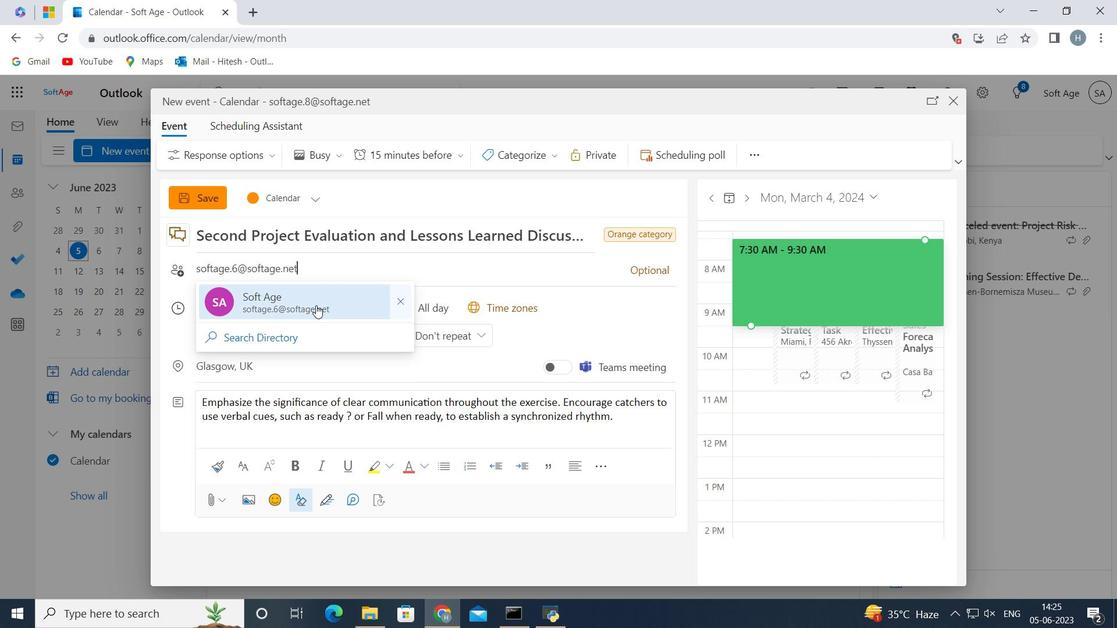 
Action: Mouse pressed left at (316, 306)
Screenshot: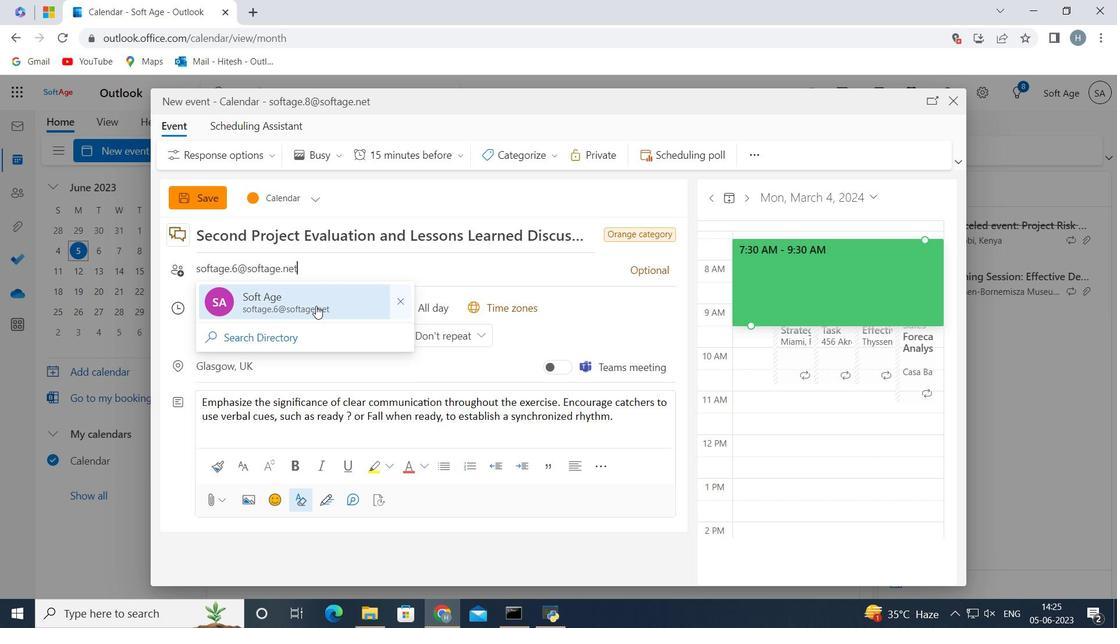 
Action: Key pressed softage.7<Key.shift>@softga<Key.backspace><Key.backspace>age.net
Screenshot: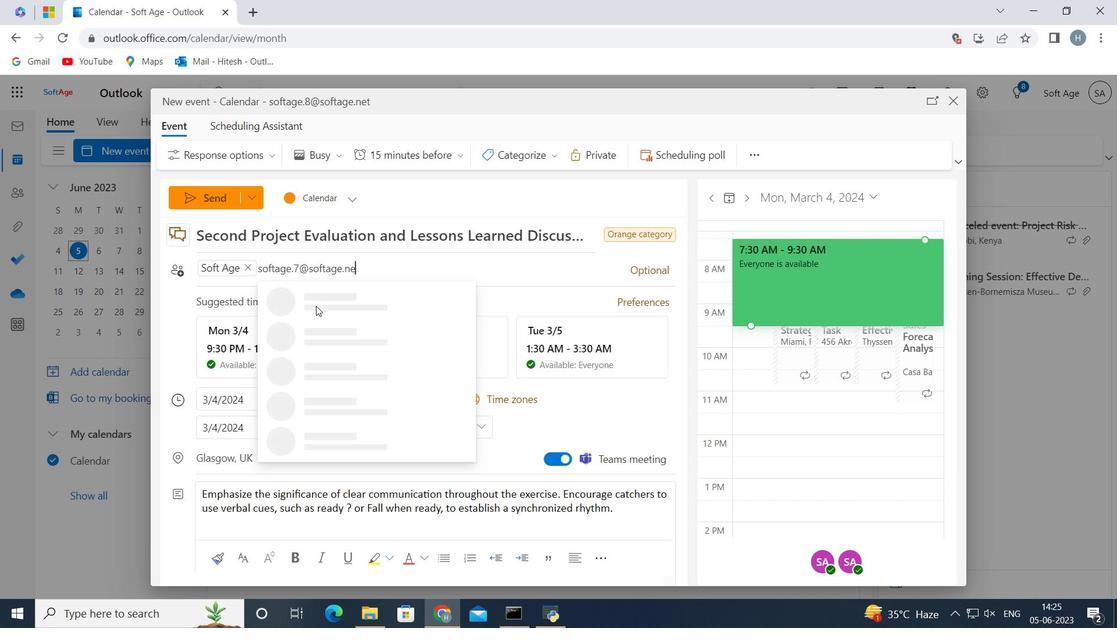 
Action: Mouse moved to (329, 297)
Screenshot: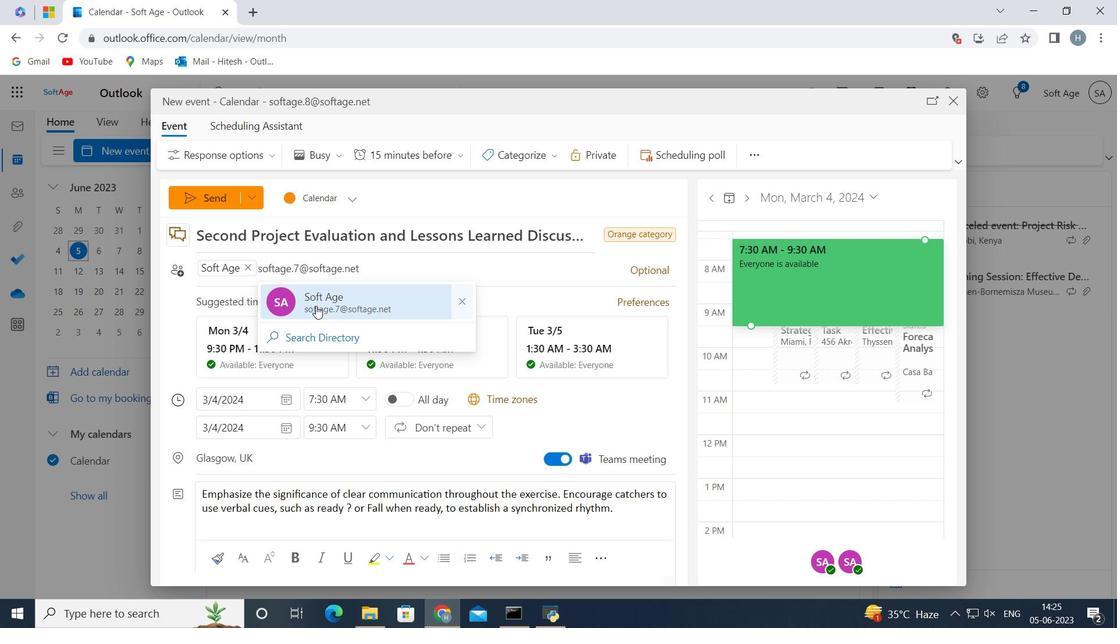 
Action: Mouse pressed left at (329, 297)
Screenshot: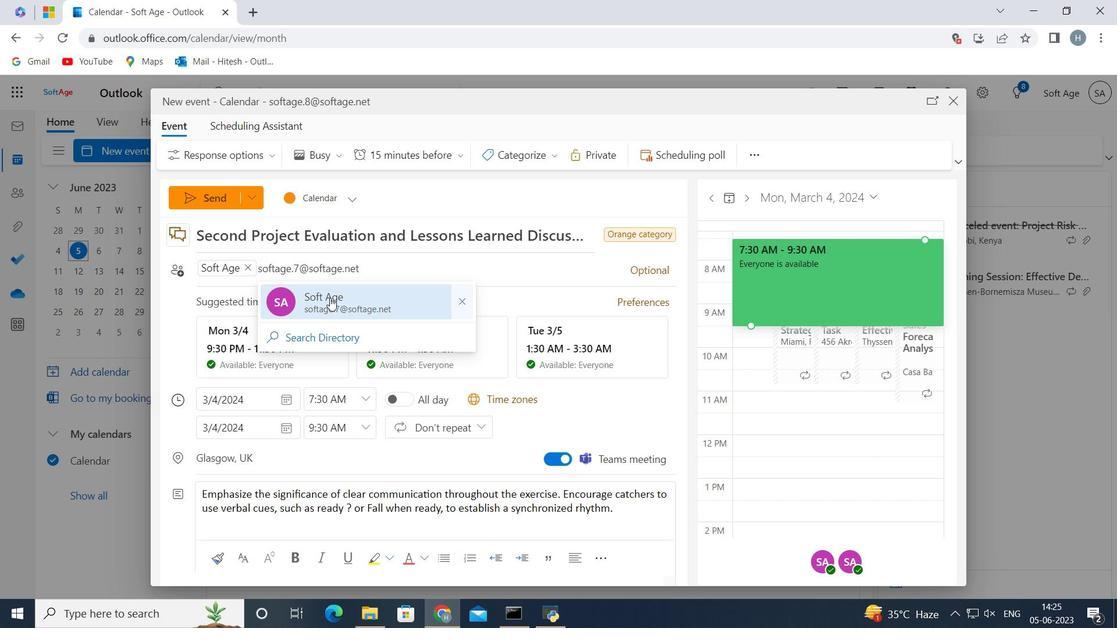 
Action: Mouse moved to (459, 154)
Screenshot: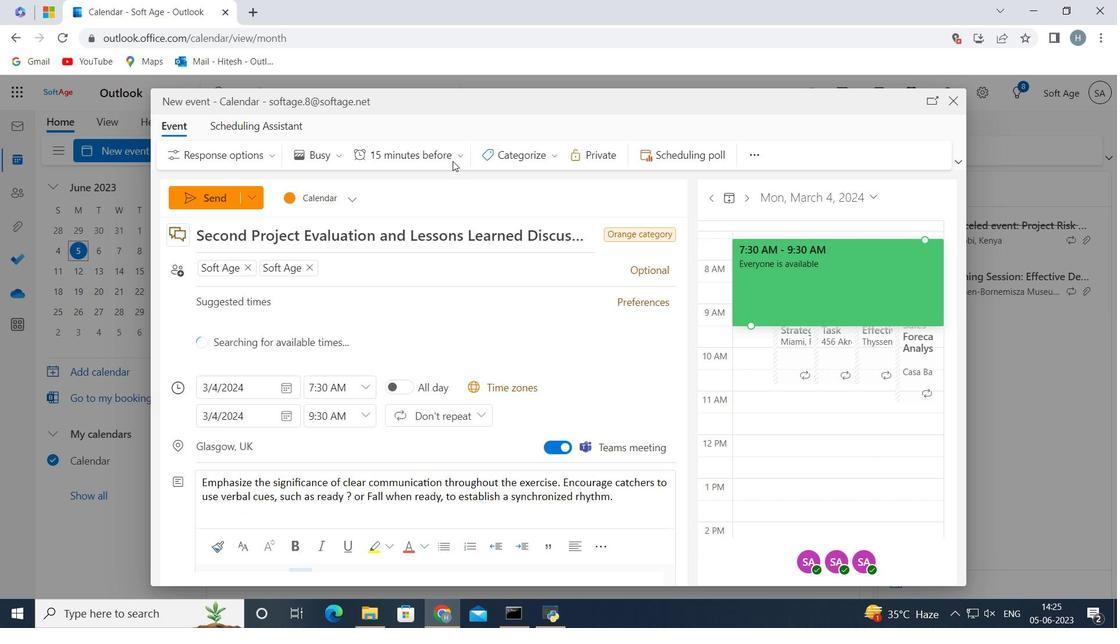 
Action: Mouse pressed left at (459, 154)
Screenshot: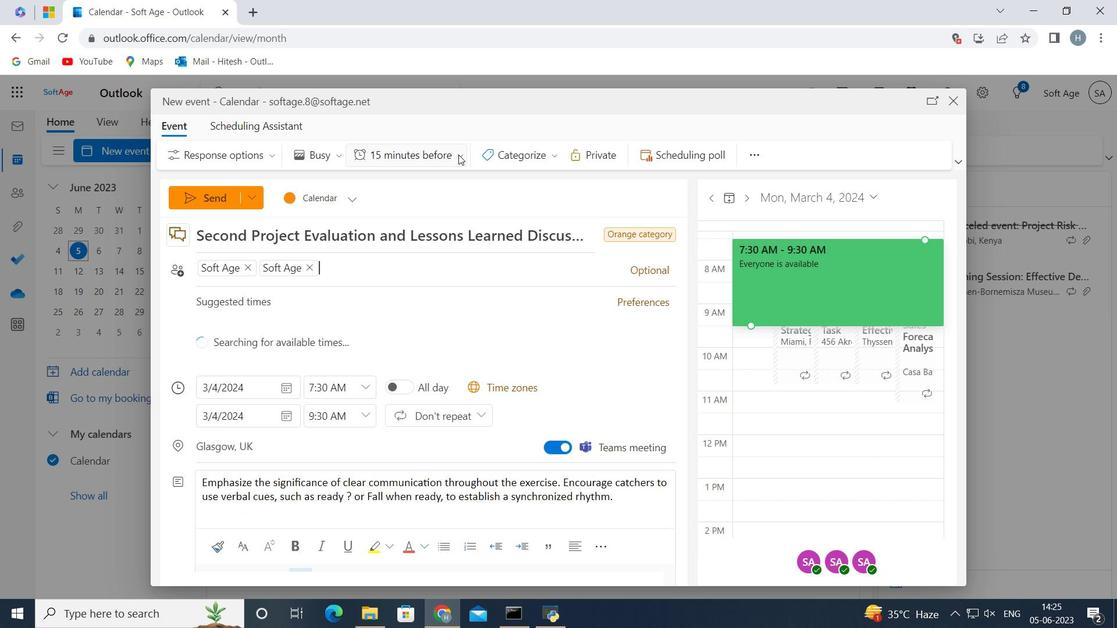 
Action: Mouse moved to (425, 262)
Screenshot: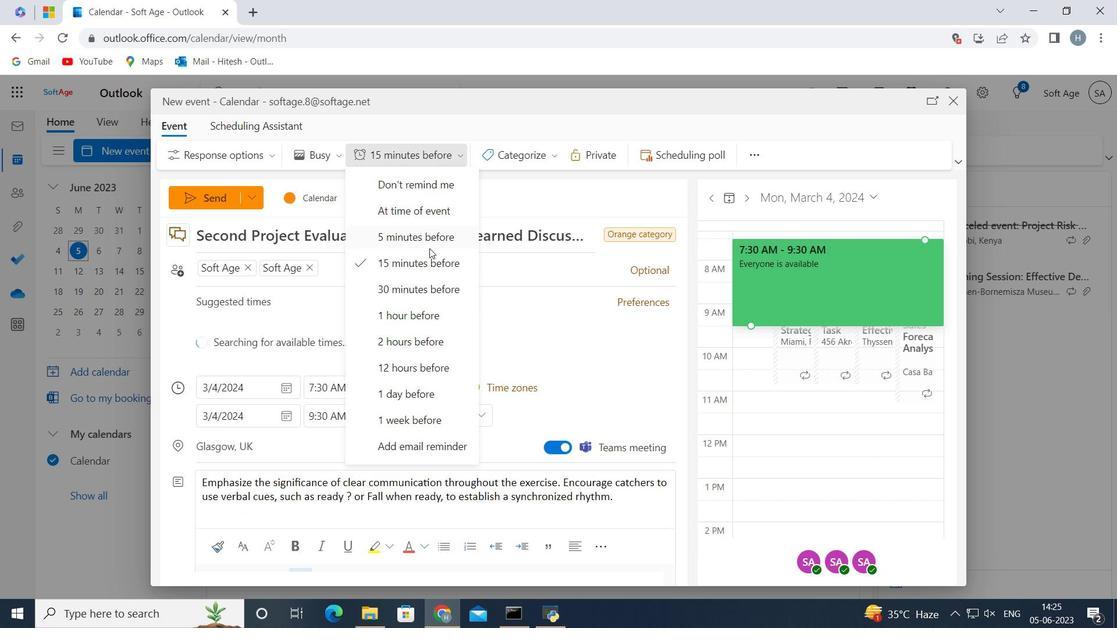 
Action: Mouse pressed left at (425, 262)
Screenshot: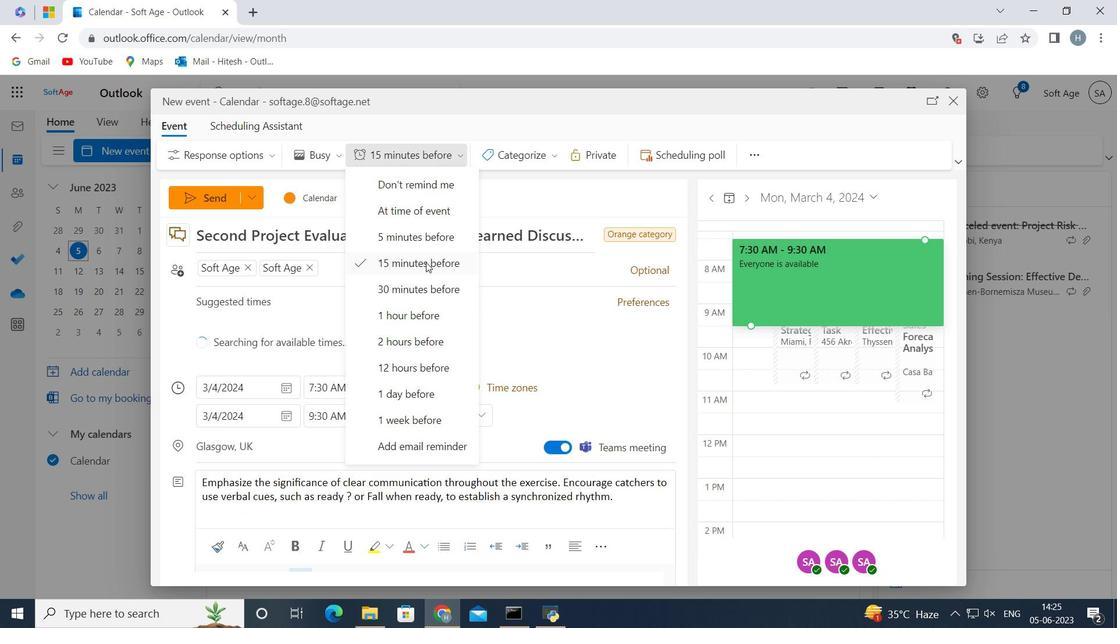 
Action: Mouse moved to (215, 195)
Screenshot: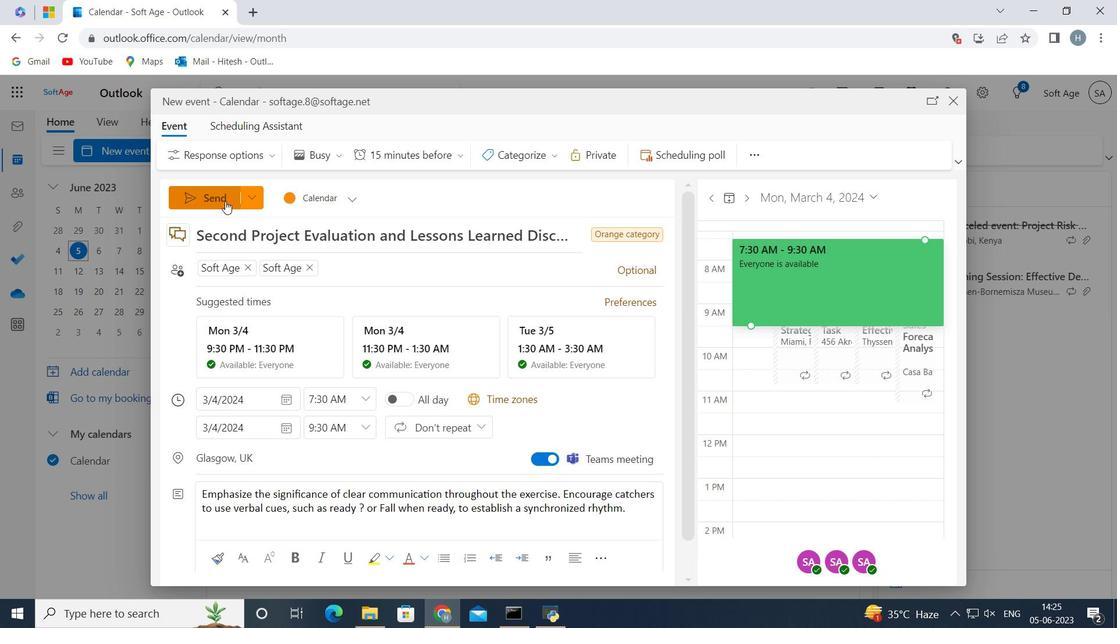 
Action: Mouse pressed left at (215, 195)
Screenshot: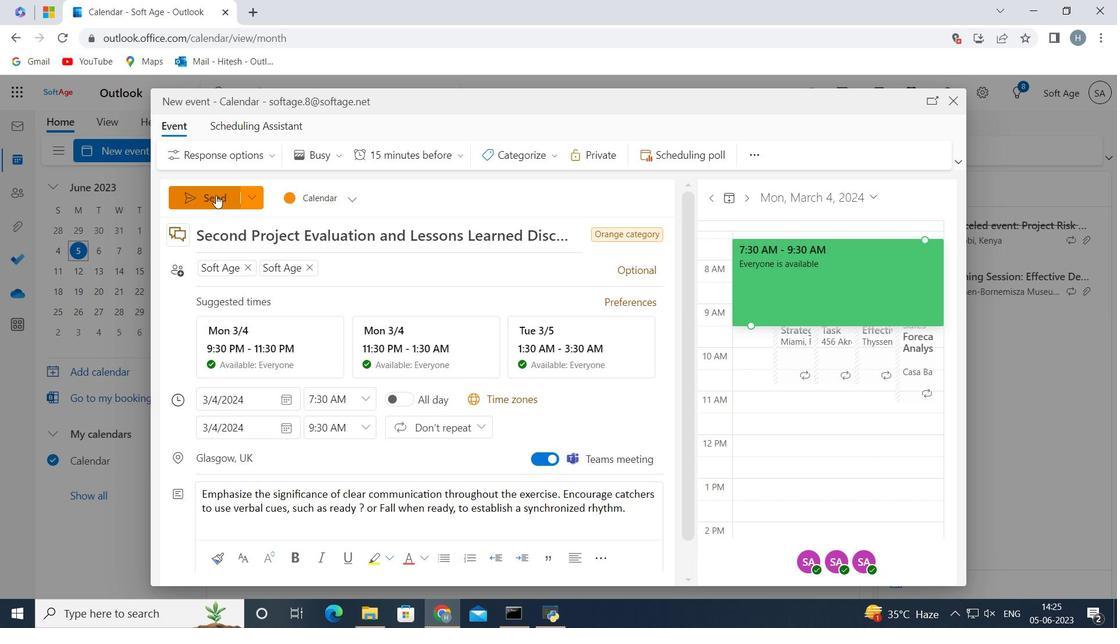 
Action: Mouse moved to (289, 268)
Screenshot: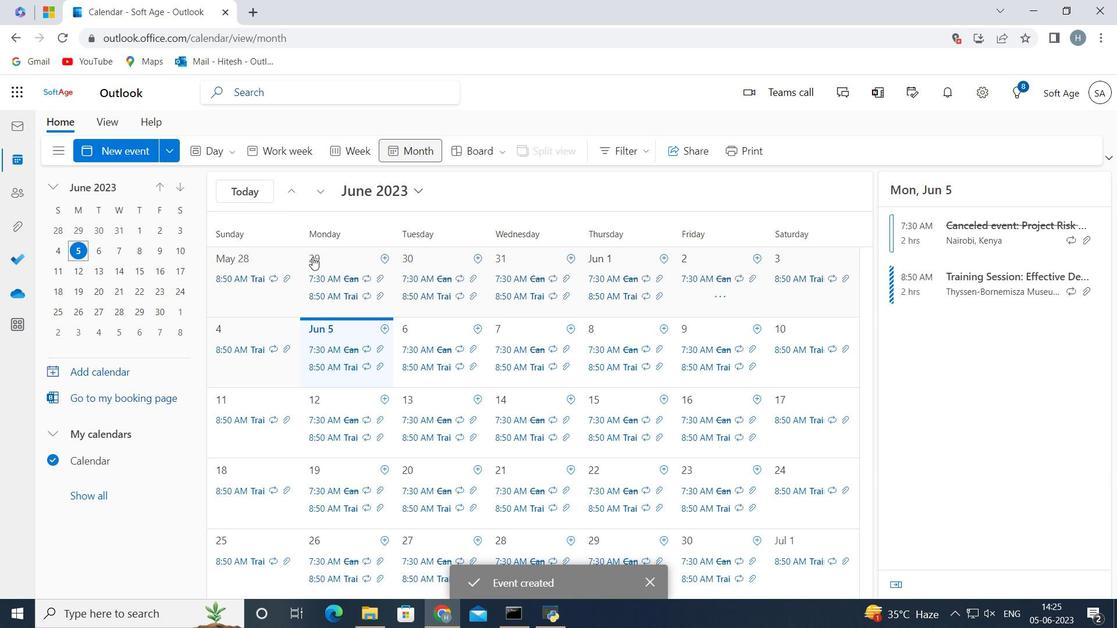 
